 Task: In the  document Nativeamericanheritageplan.odt Change font size of watermark '113' and place the watermark  'Horizontally'. Insert footer and write ww.ramsons.com
Action: Mouse moved to (241, 323)
Screenshot: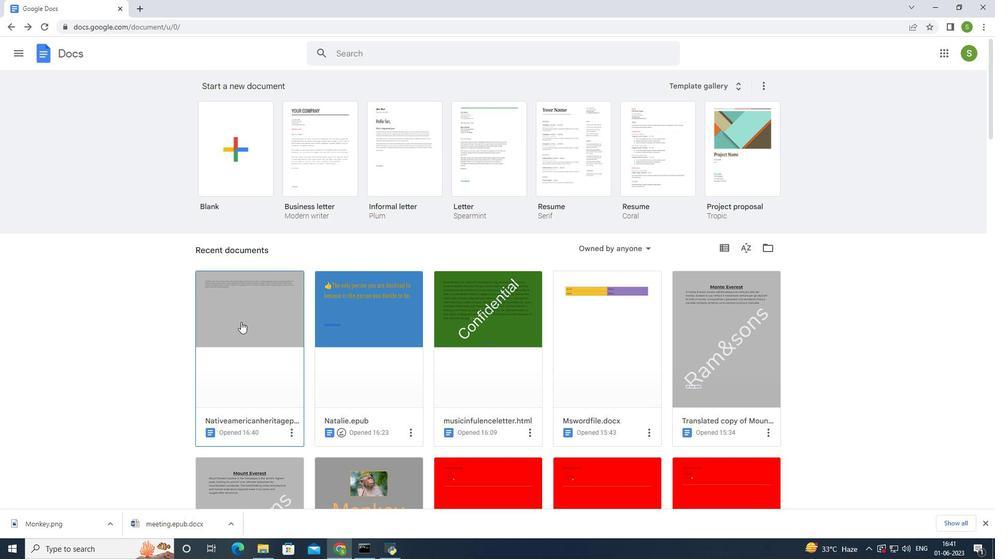 
Action: Mouse pressed left at (241, 323)
Screenshot: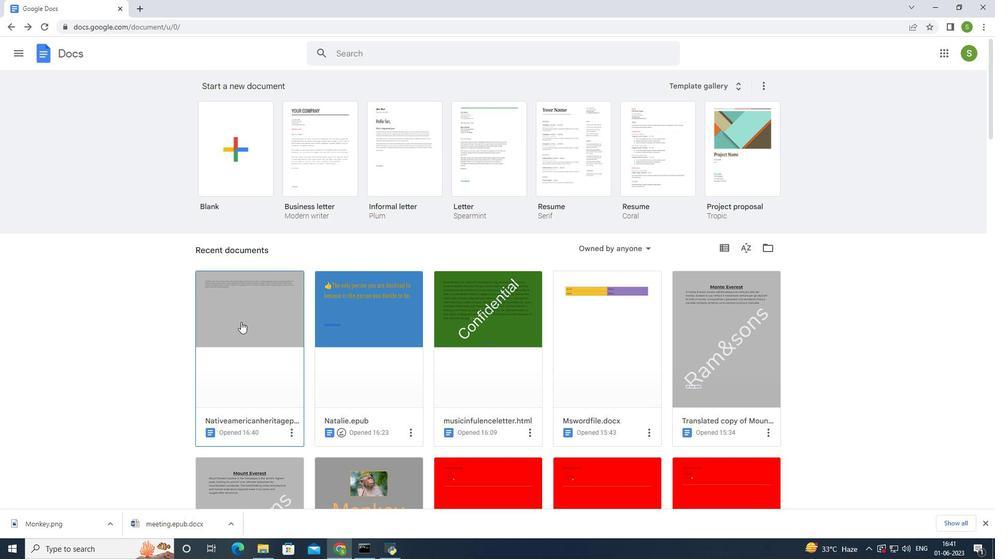 
Action: Mouse moved to (142, 63)
Screenshot: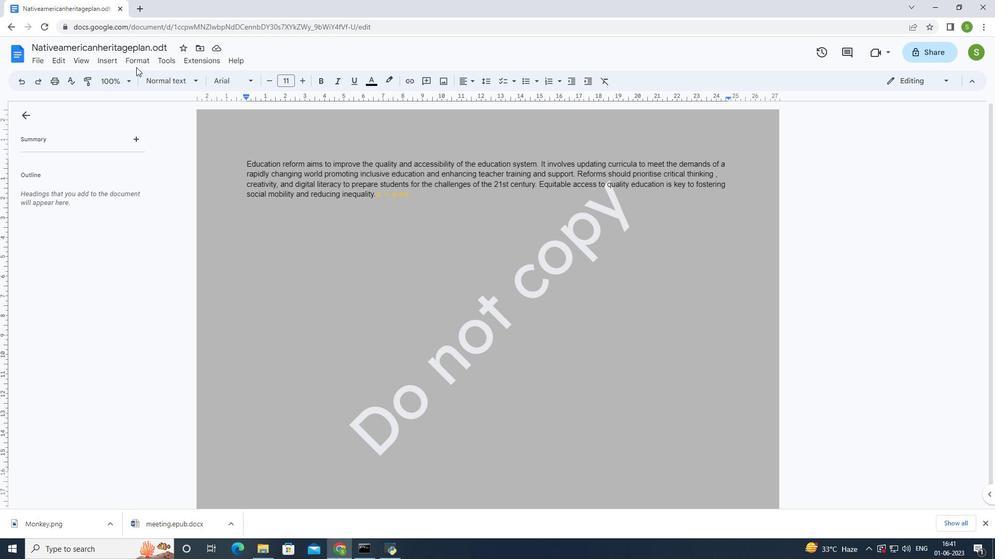 
Action: Mouse pressed left at (142, 63)
Screenshot: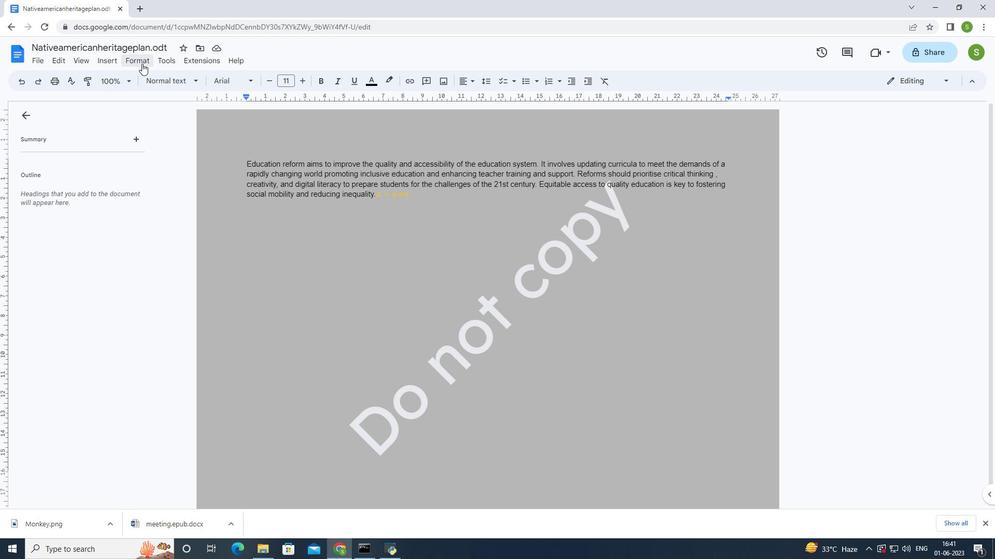 
Action: Mouse moved to (140, 304)
Screenshot: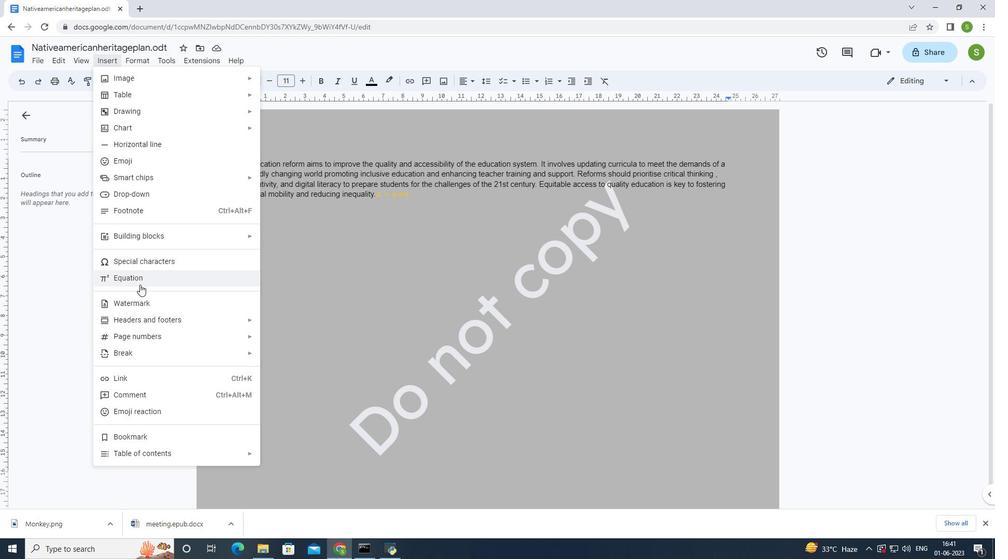 
Action: Mouse pressed left at (140, 304)
Screenshot: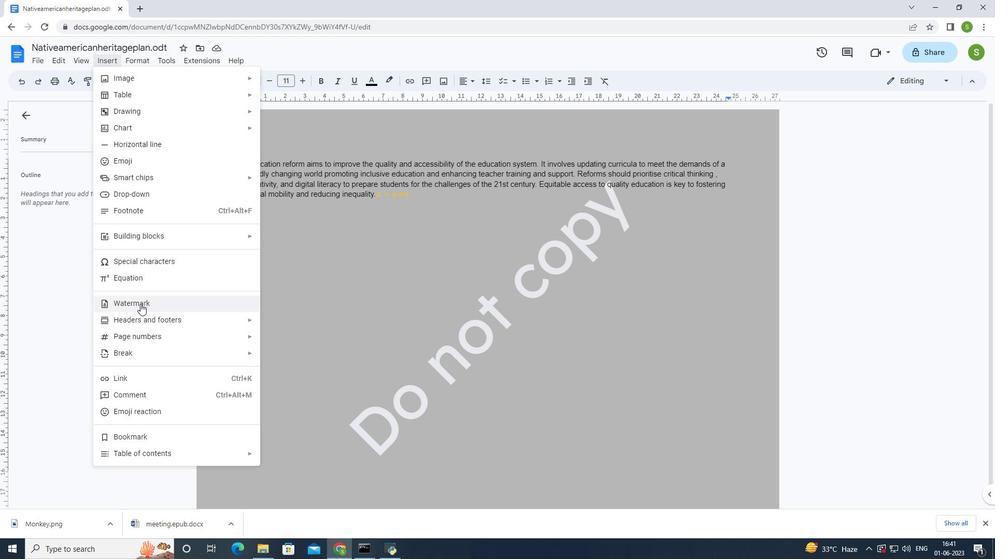 
Action: Mouse moved to (899, 216)
Screenshot: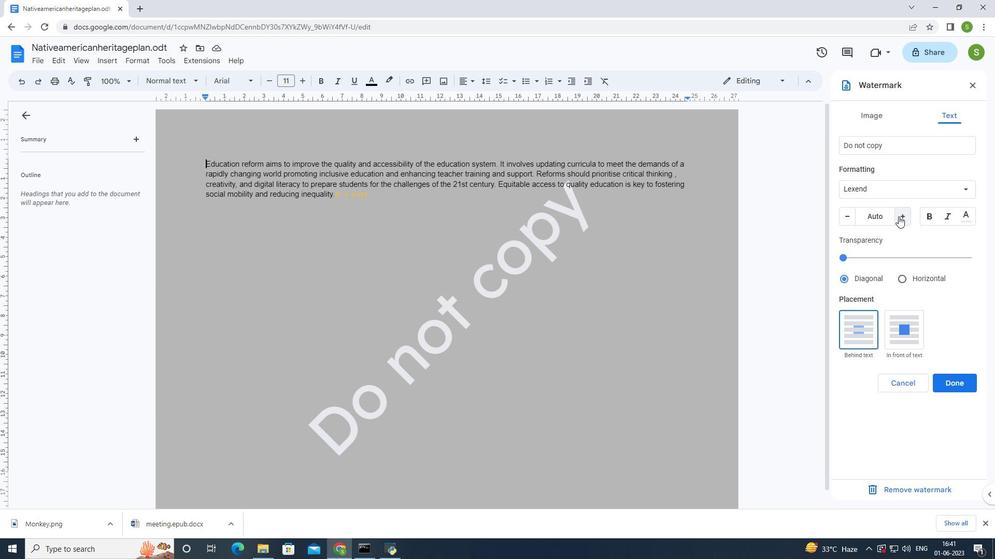 
Action: Mouse pressed left at (899, 216)
Screenshot: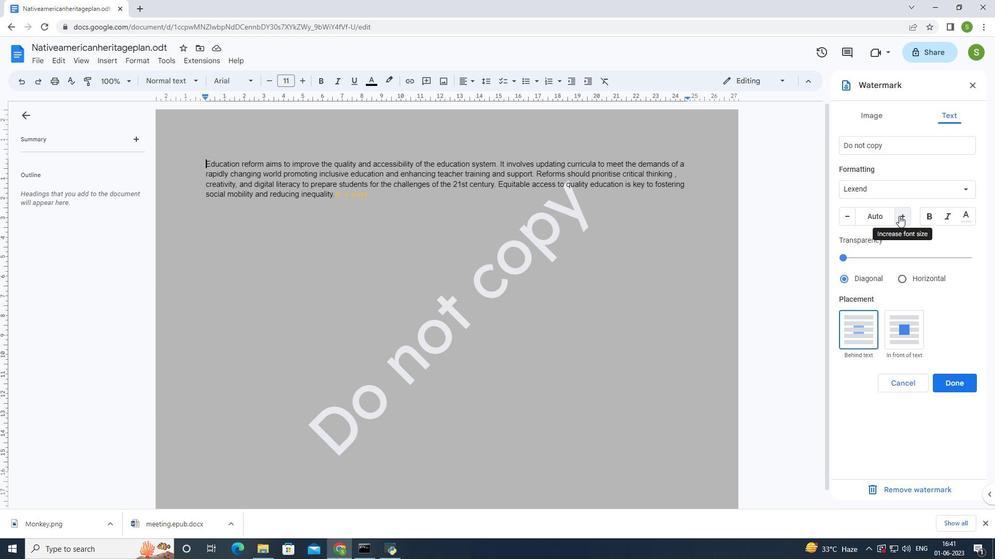 
Action: Mouse pressed left at (899, 216)
Screenshot: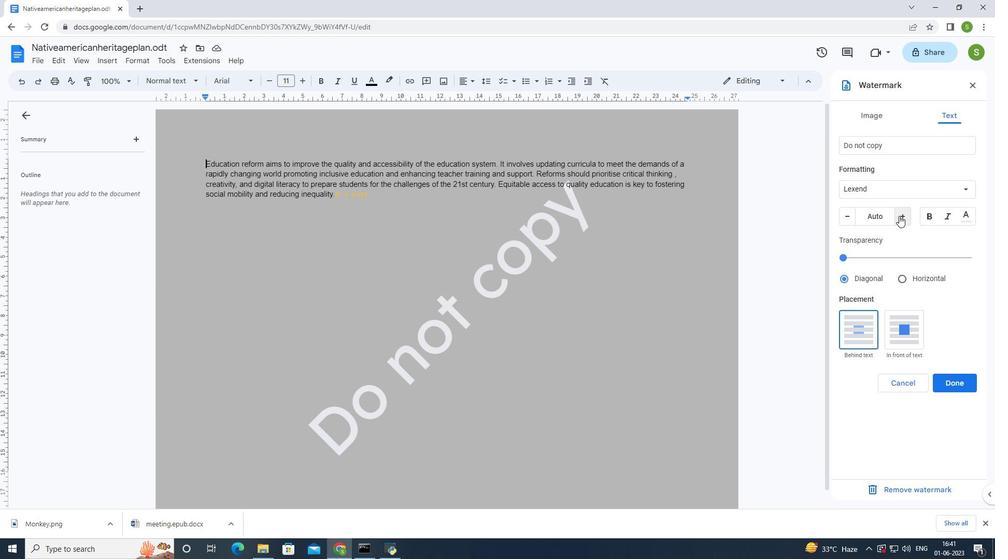 
Action: Mouse pressed left at (899, 216)
Screenshot: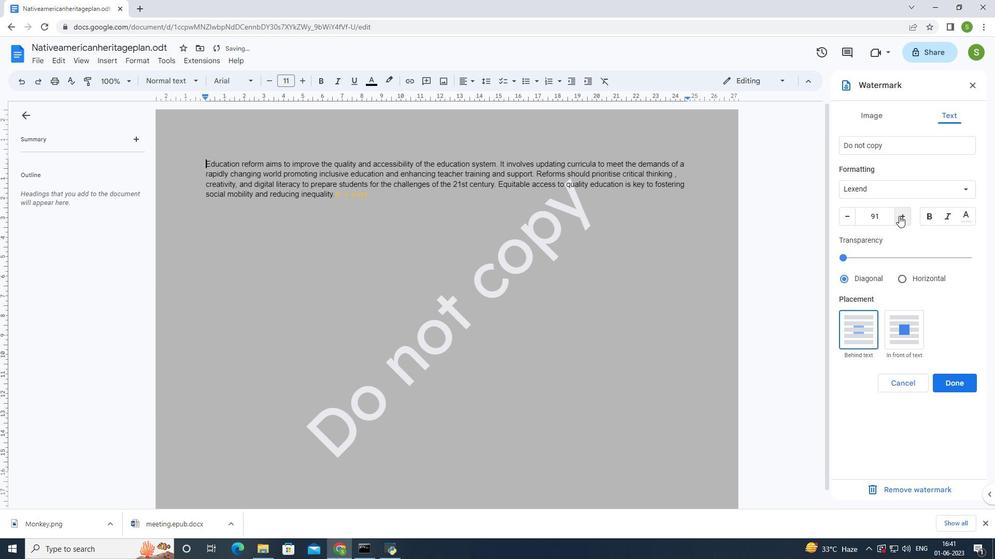 
Action: Mouse pressed left at (899, 216)
Screenshot: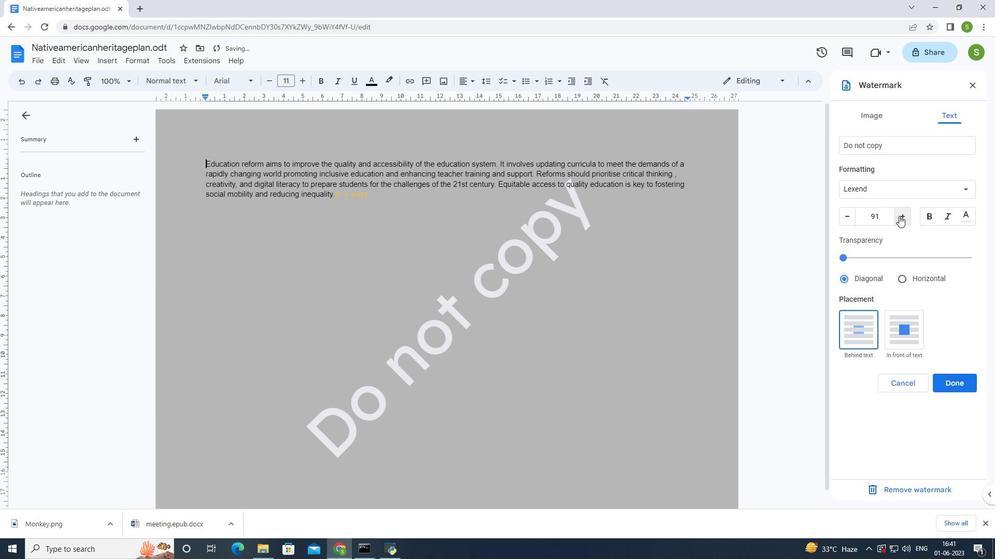 
Action: Mouse pressed left at (899, 216)
Screenshot: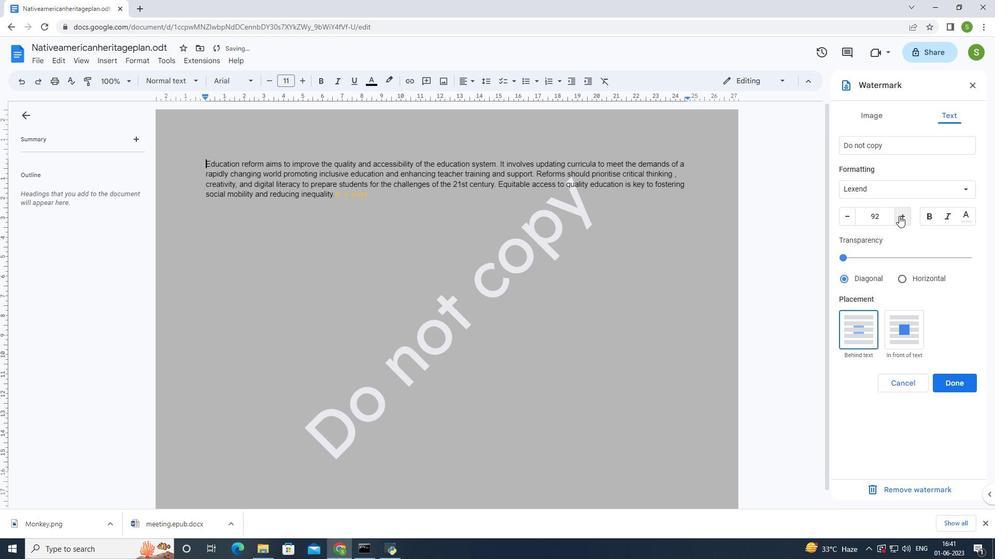 
Action: Mouse pressed left at (899, 216)
Screenshot: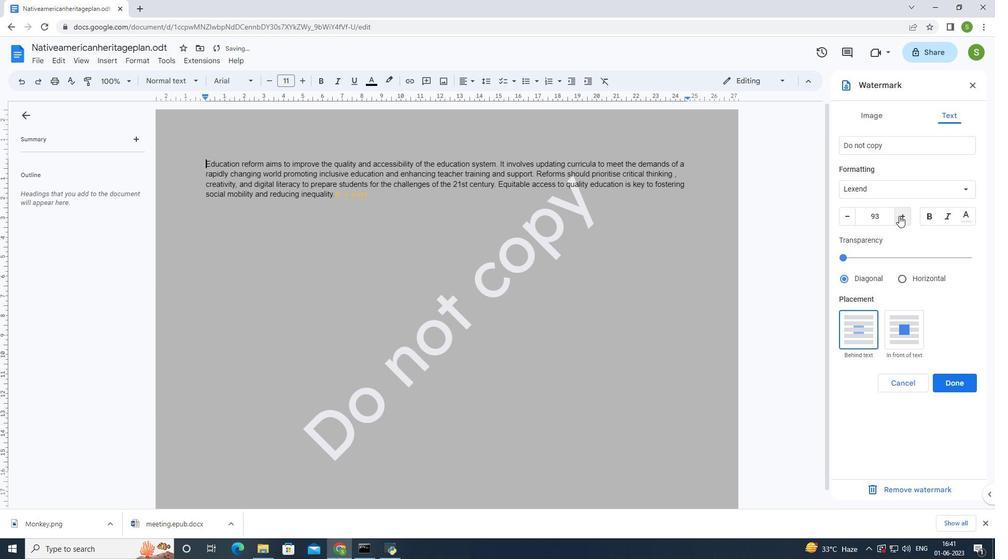
Action: Mouse pressed left at (899, 216)
Screenshot: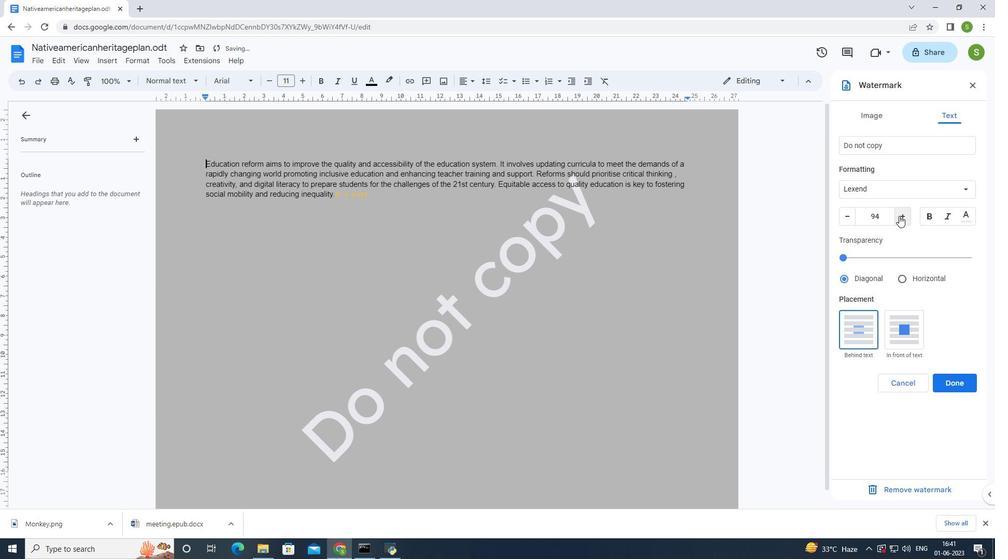 
Action: Mouse pressed left at (899, 216)
Screenshot: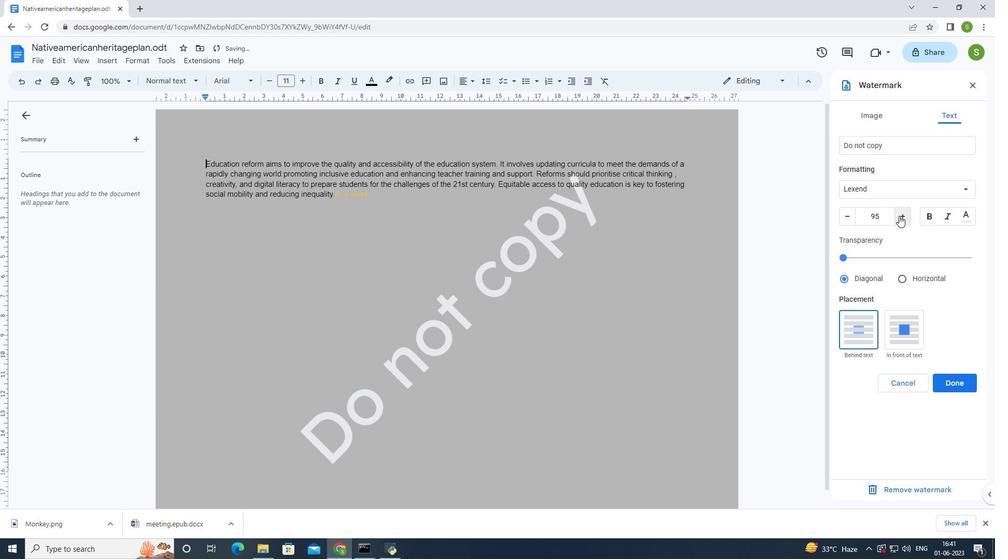 
Action: Mouse pressed left at (899, 216)
Screenshot: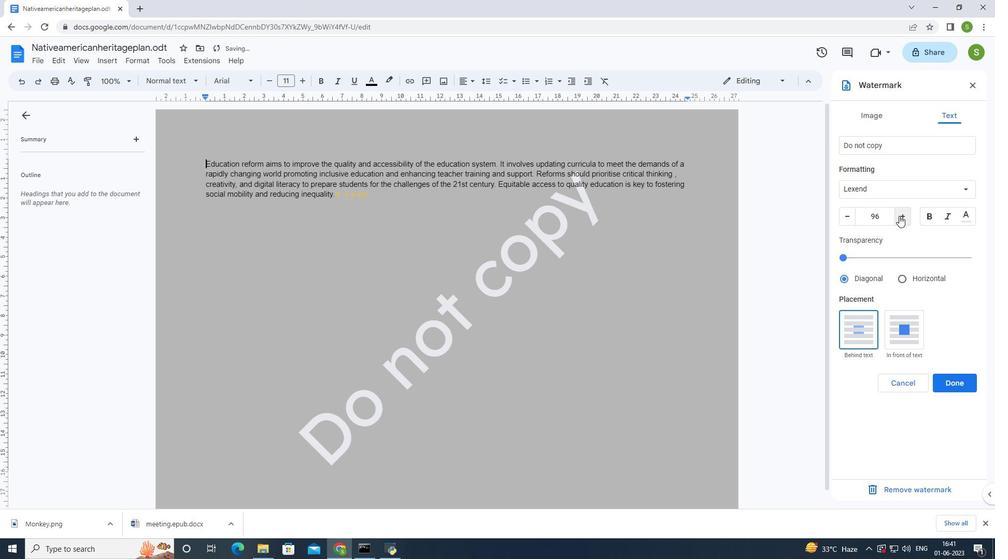 
Action: Mouse pressed left at (899, 216)
Screenshot: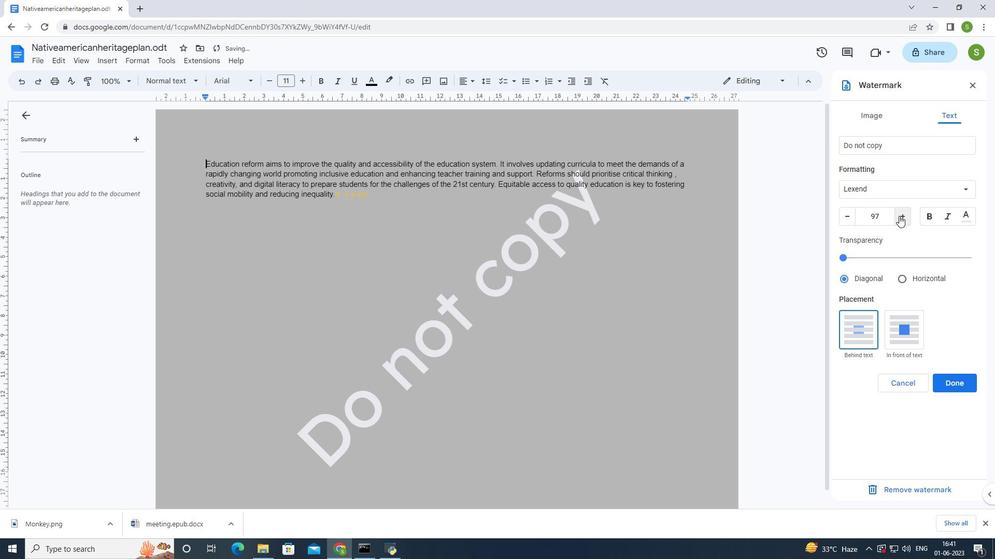 
Action: Mouse pressed left at (899, 216)
Screenshot: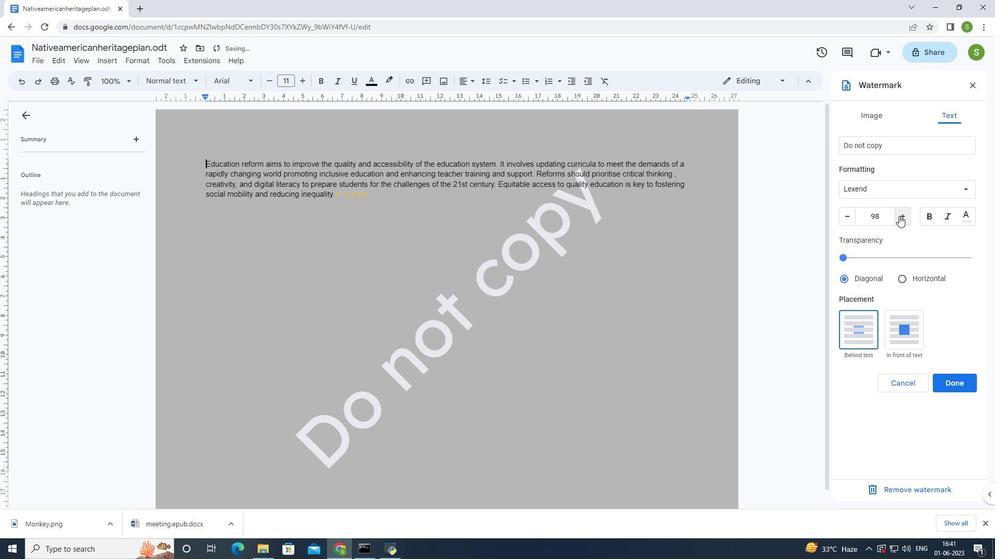 
Action: Mouse pressed left at (899, 216)
Screenshot: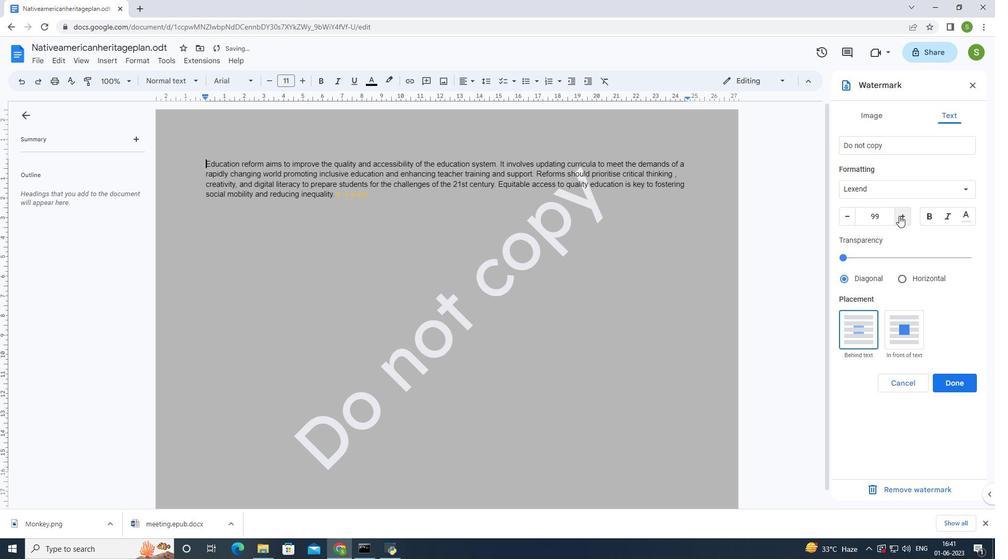 
Action: Mouse pressed left at (899, 216)
Screenshot: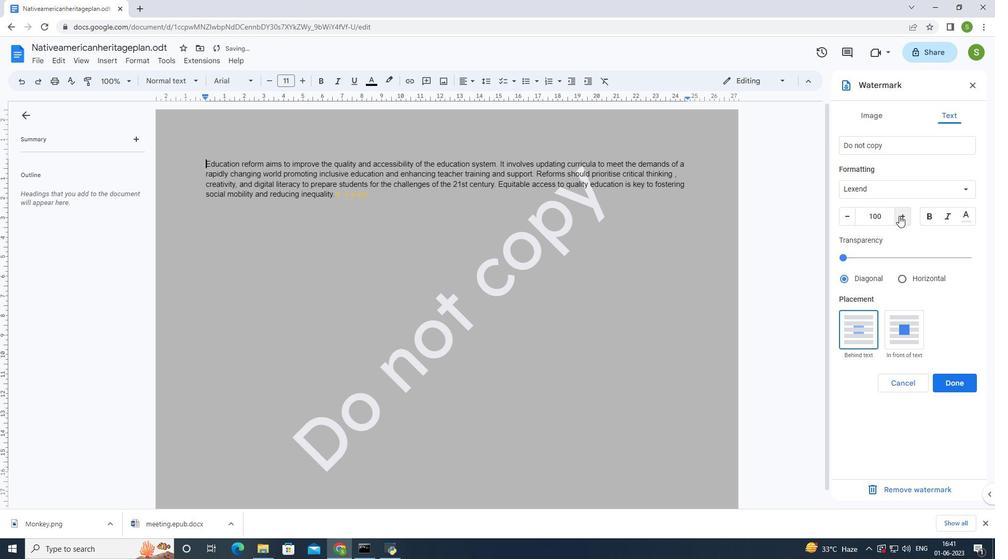 
Action: Mouse pressed left at (899, 216)
Screenshot: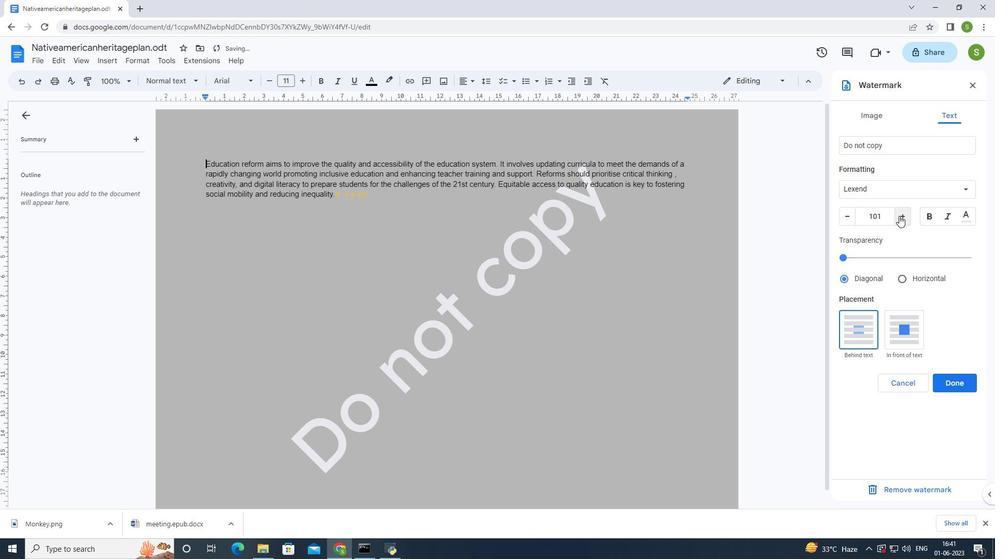 
Action: Mouse pressed left at (899, 216)
Screenshot: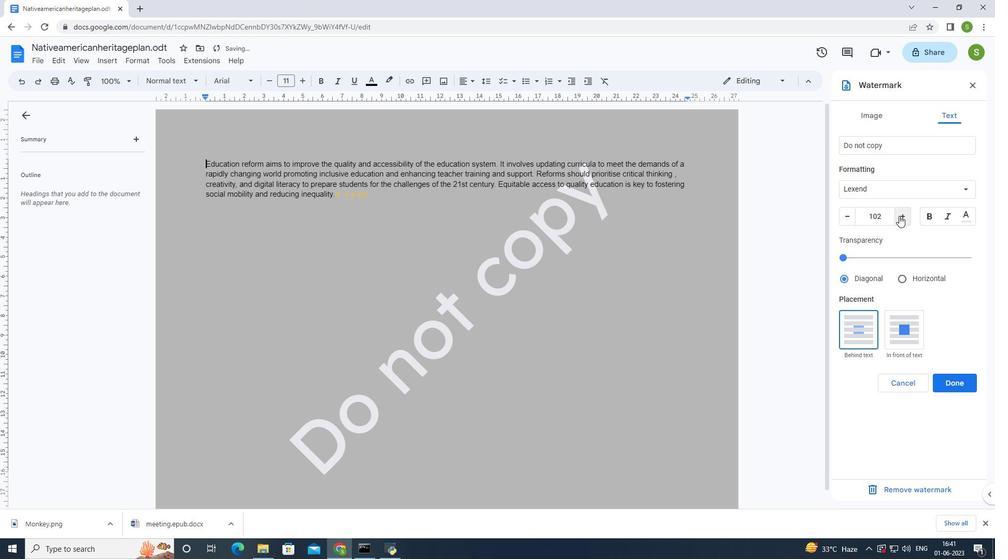 
Action: Mouse pressed left at (899, 216)
Screenshot: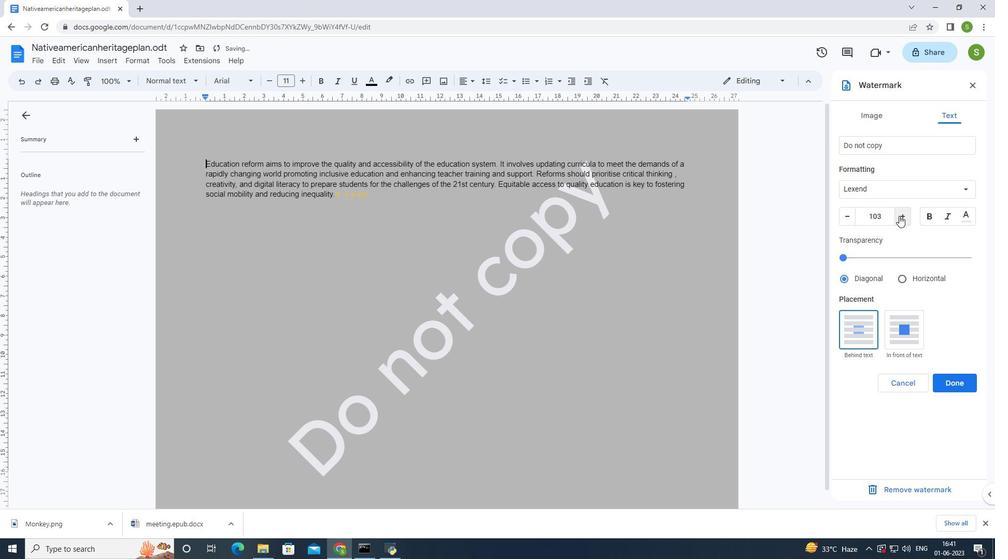 
Action: Mouse pressed left at (899, 216)
Screenshot: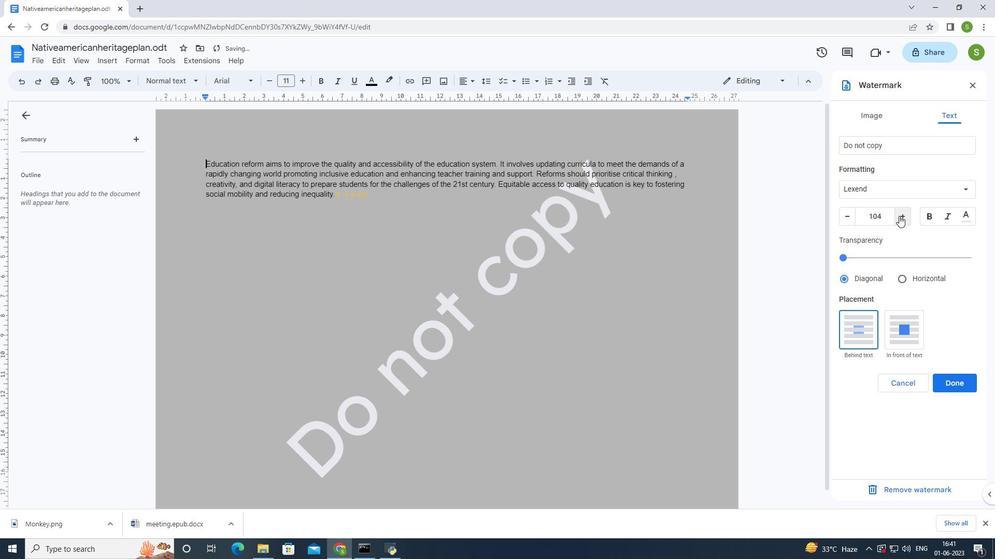 
Action: Mouse pressed left at (899, 216)
Screenshot: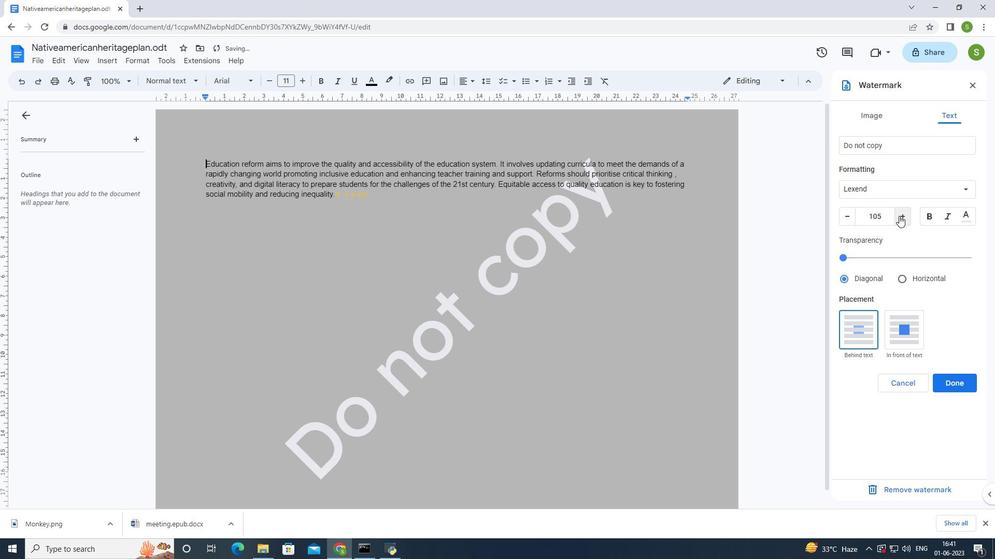 
Action: Mouse pressed left at (899, 216)
Screenshot: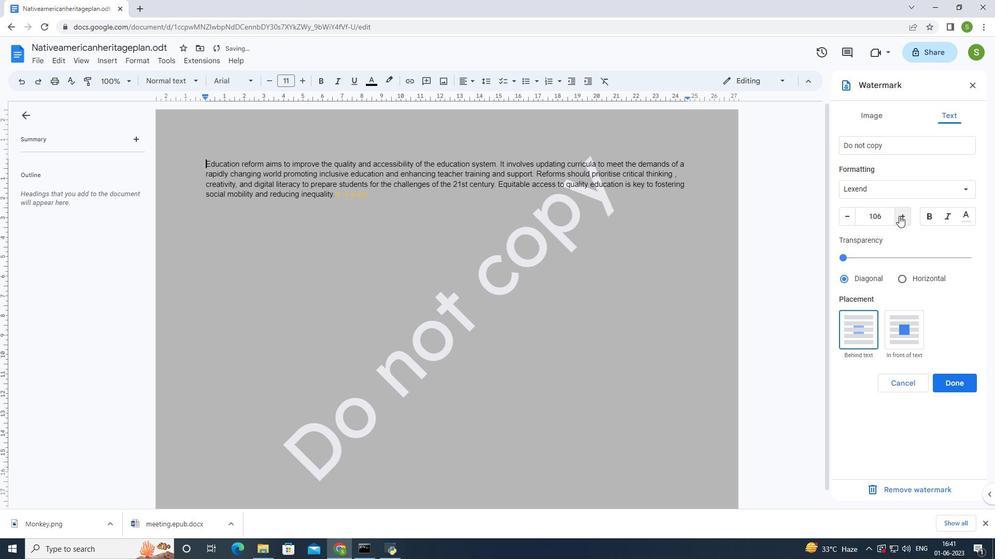 
Action: Mouse pressed left at (899, 216)
Screenshot: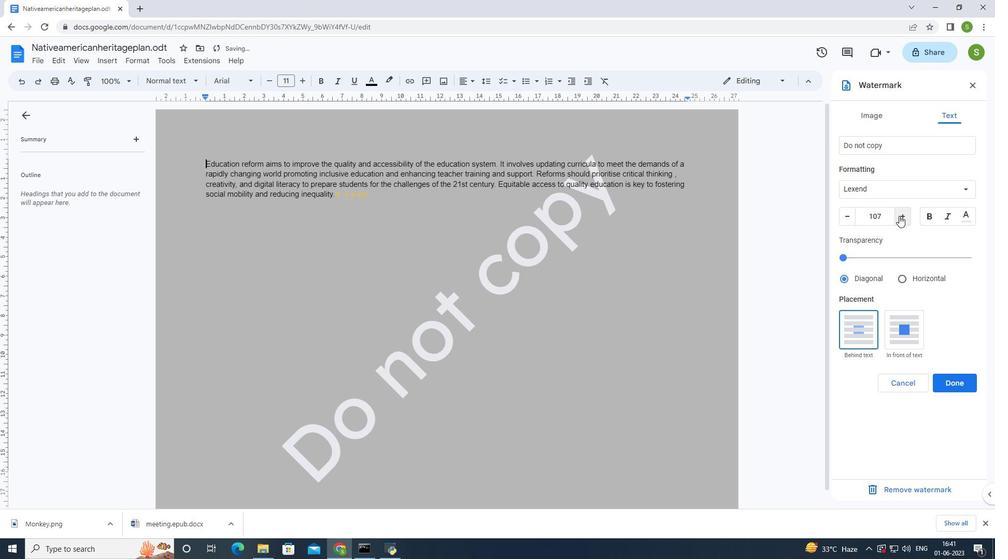 
Action: Mouse pressed left at (899, 216)
Screenshot: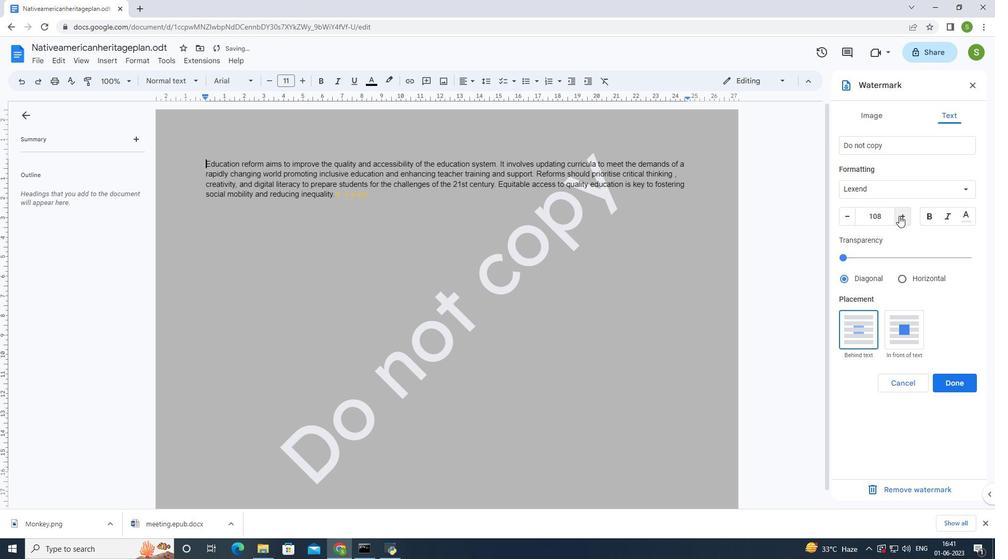 
Action: Mouse pressed left at (899, 216)
Screenshot: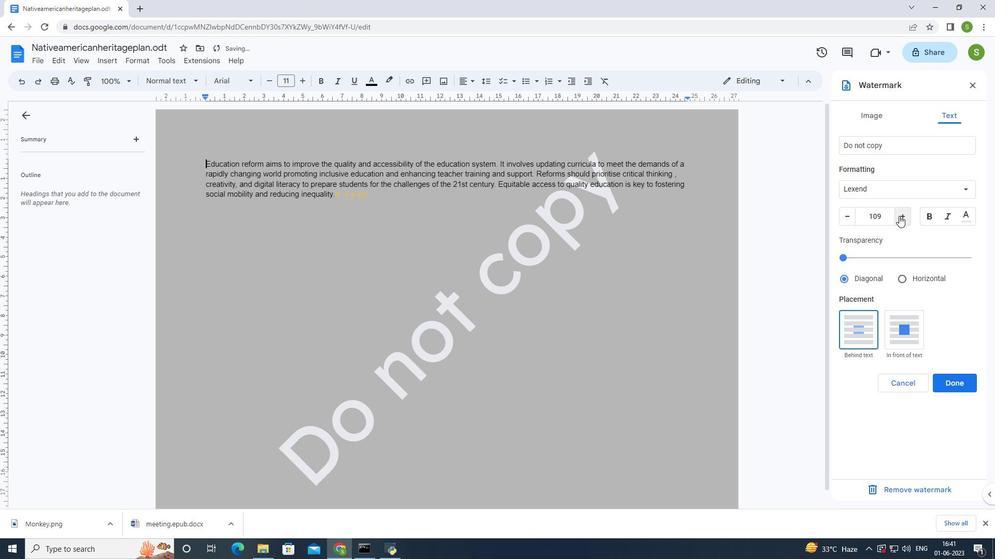 
Action: Mouse pressed left at (899, 216)
Screenshot: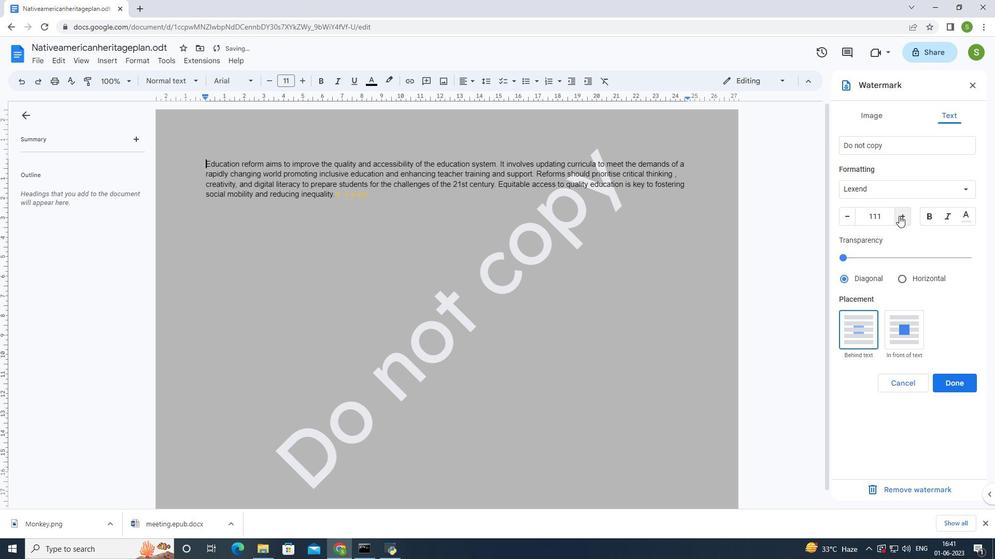 
Action: Mouse pressed left at (899, 216)
Screenshot: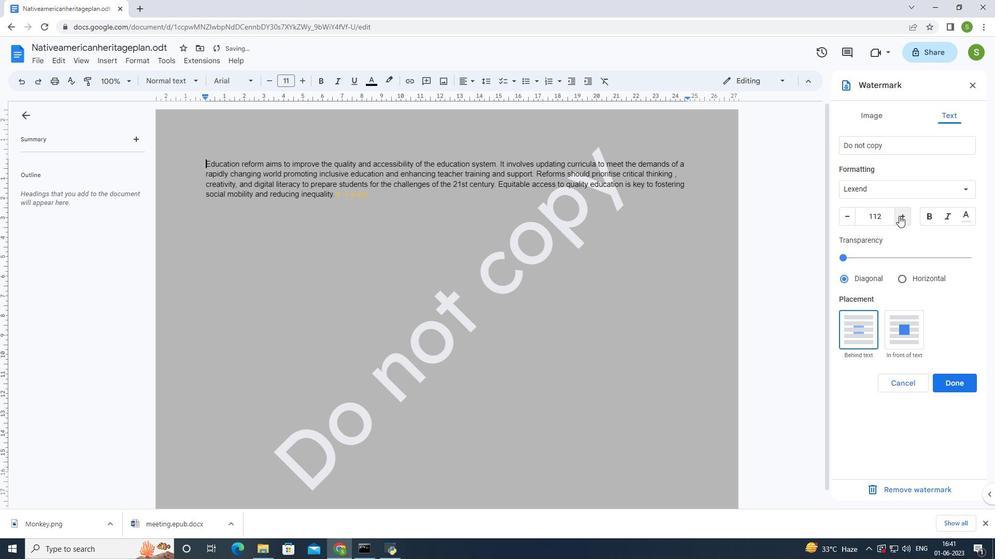 
Action: Mouse moved to (899, 280)
Screenshot: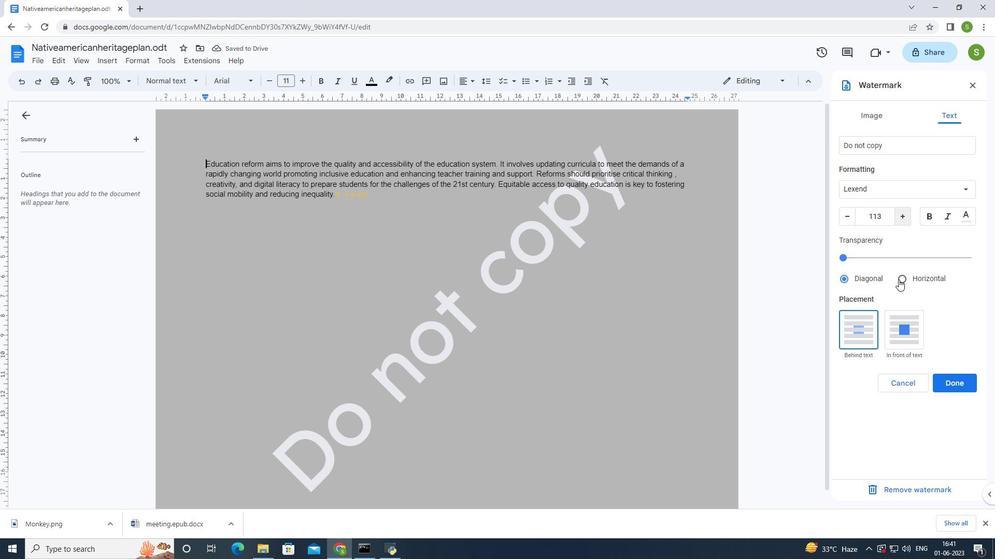 
Action: Mouse pressed left at (899, 280)
Screenshot: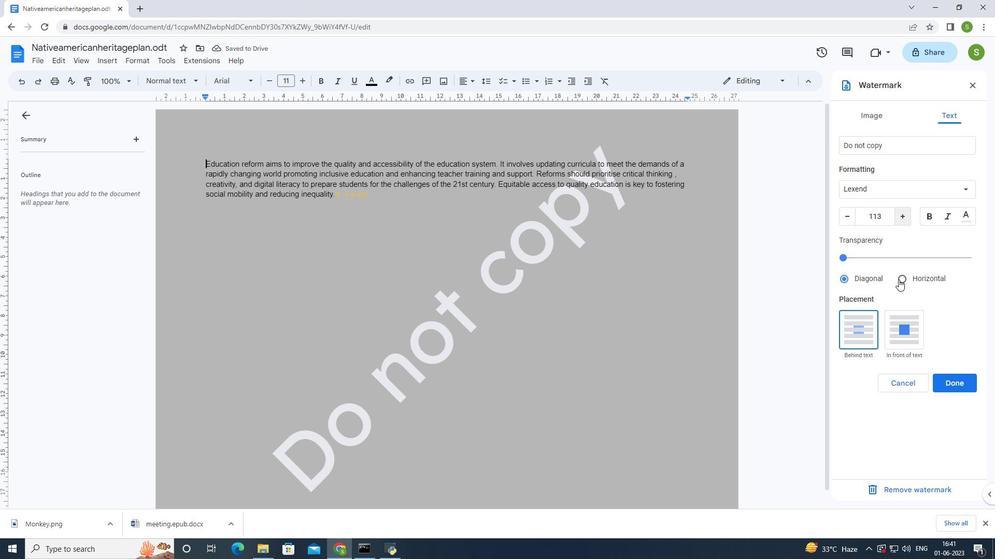
Action: Mouse moved to (959, 378)
Screenshot: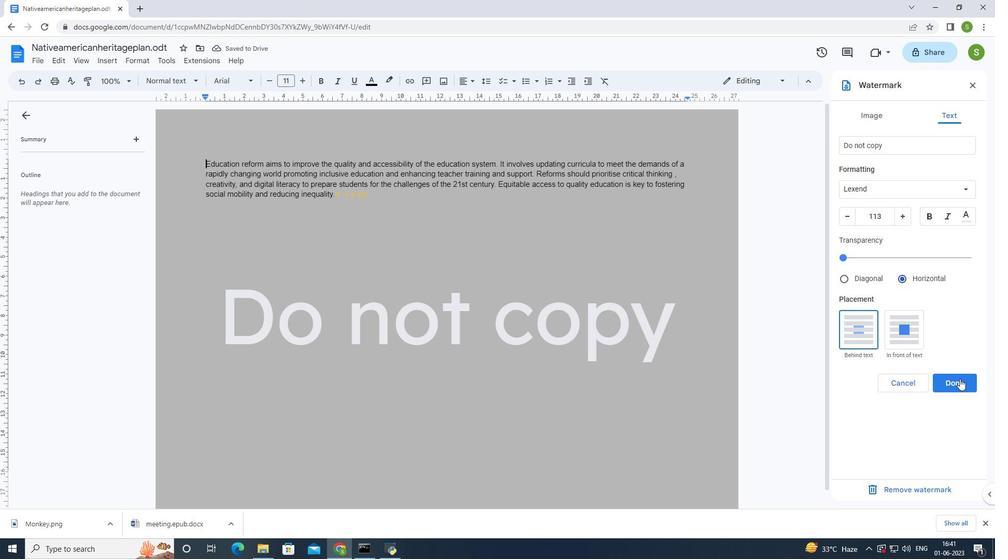 
Action: Mouse pressed left at (959, 378)
Screenshot: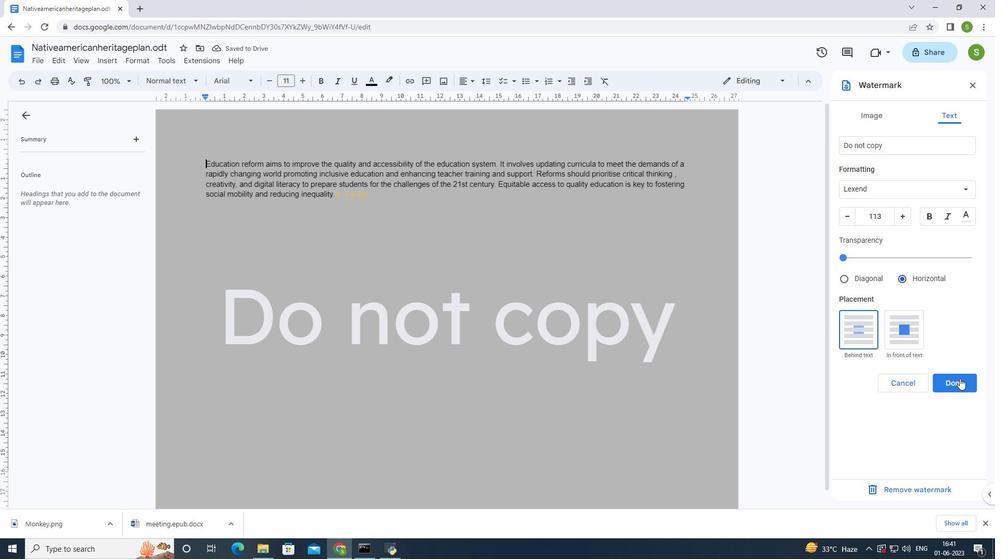 
Action: Mouse moved to (608, 379)
Screenshot: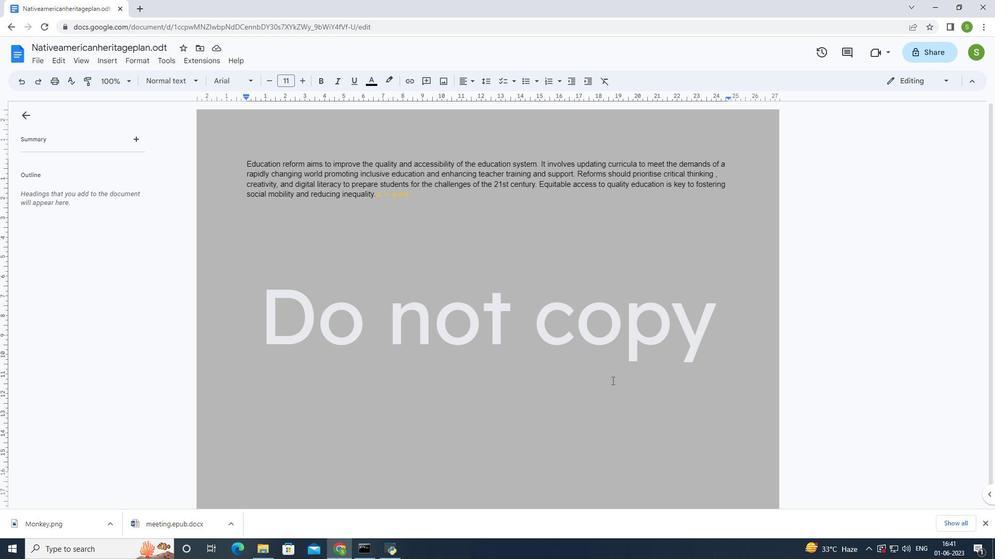 
Action: Mouse scrolled (608, 379) with delta (0, 0)
Screenshot: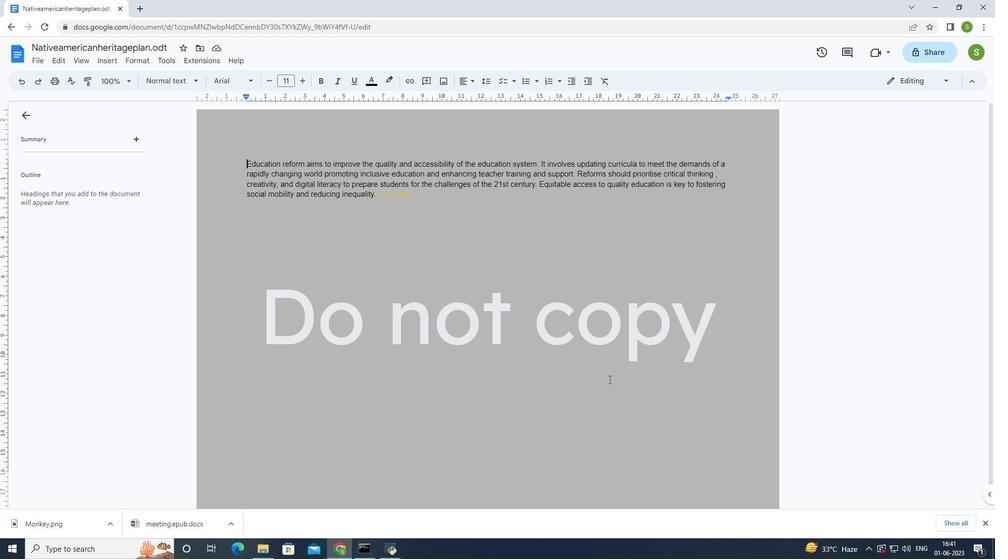 
Action: Mouse scrolled (608, 379) with delta (0, 0)
Screenshot: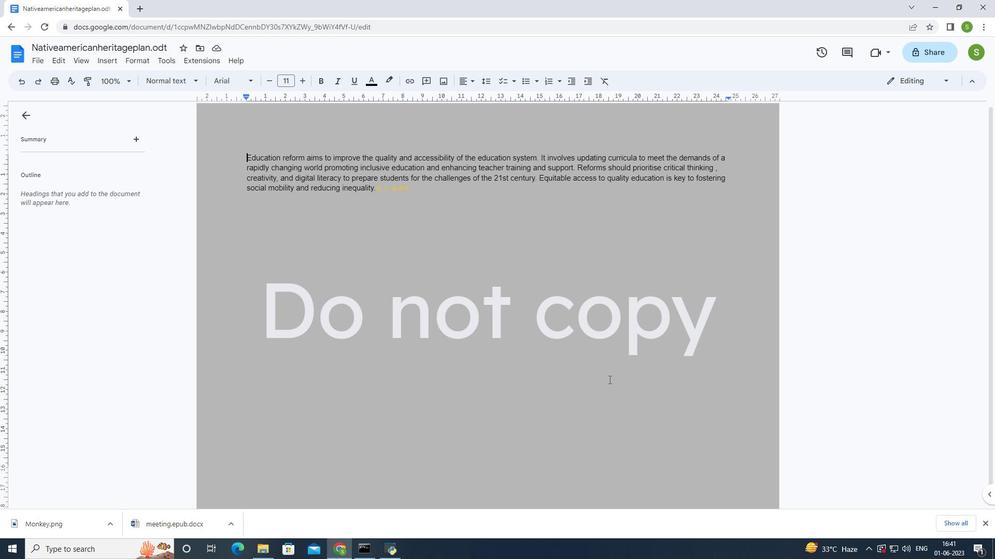 
Action: Mouse moved to (613, 397)
Screenshot: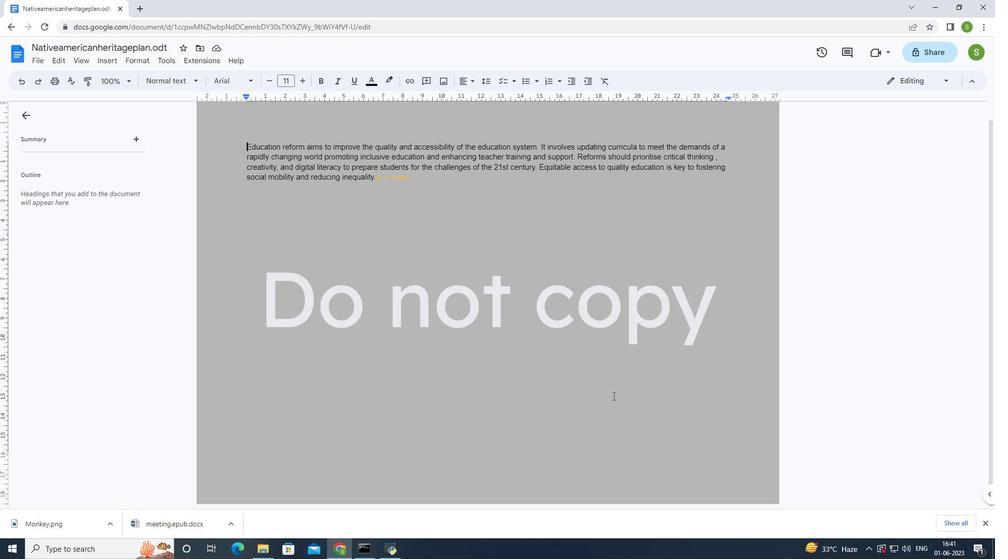 
Action: Mouse pressed left at (613, 397)
Screenshot: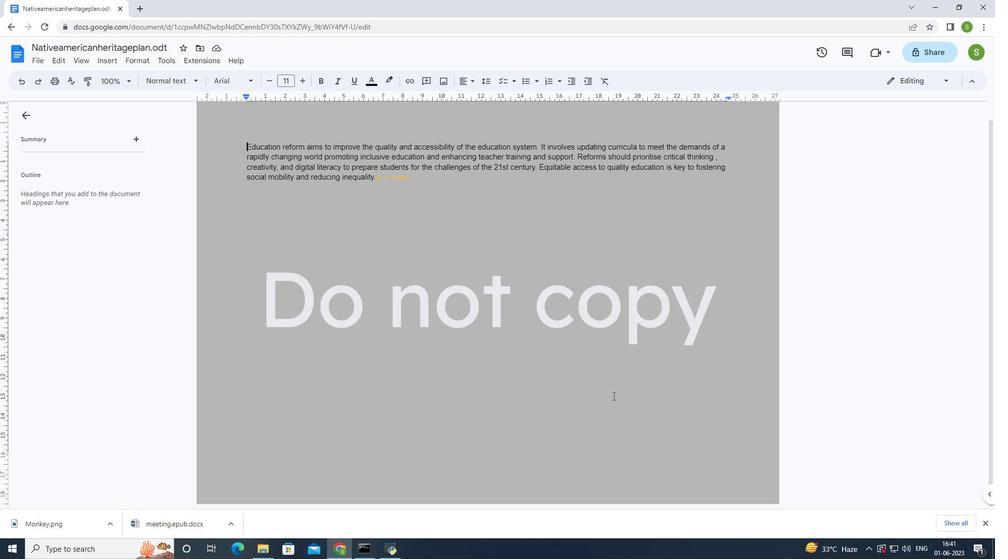 
Action: Mouse moved to (615, 386)
Screenshot: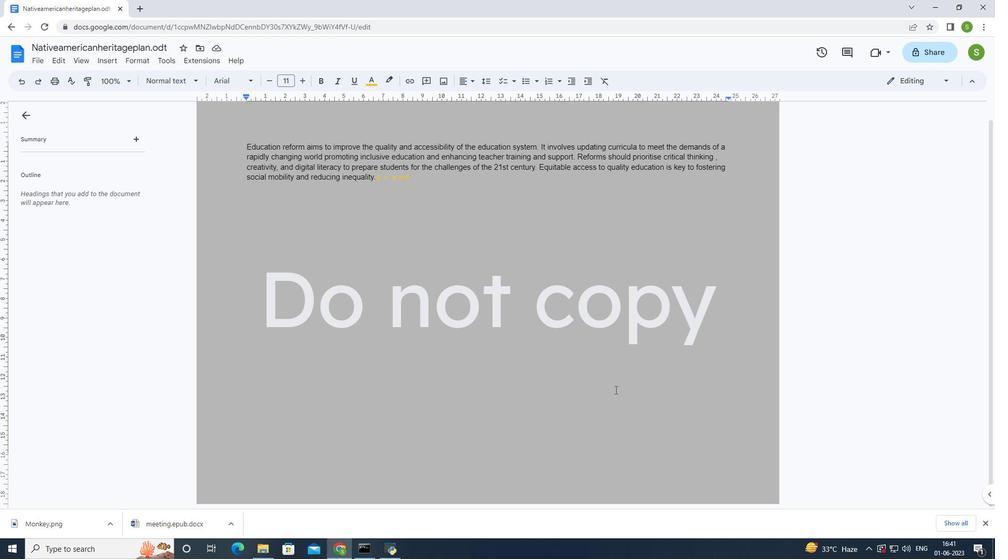 
Action: Mouse pressed left at (615, 386)
Screenshot: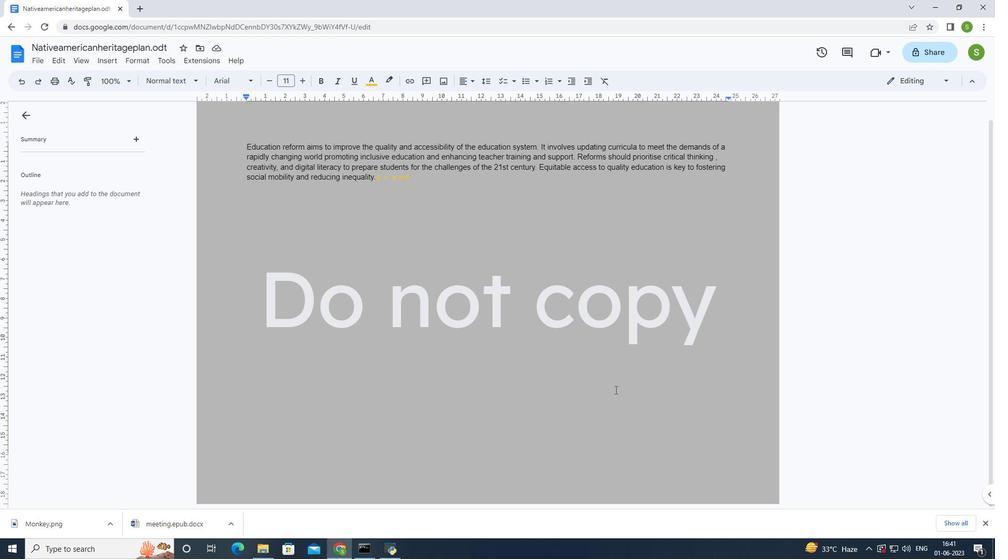 
Action: Mouse pressed left at (615, 386)
Screenshot: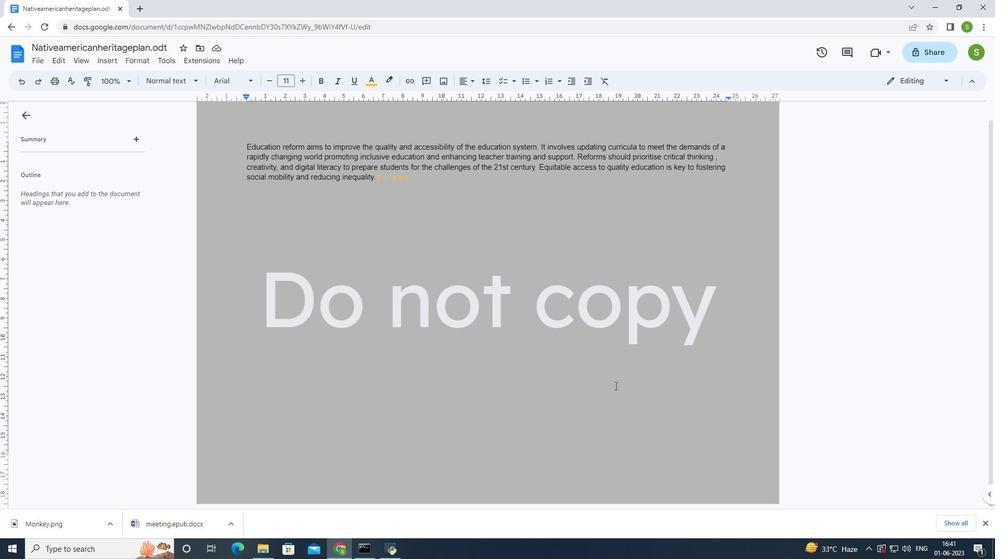
Action: Mouse moved to (457, 190)
Screenshot: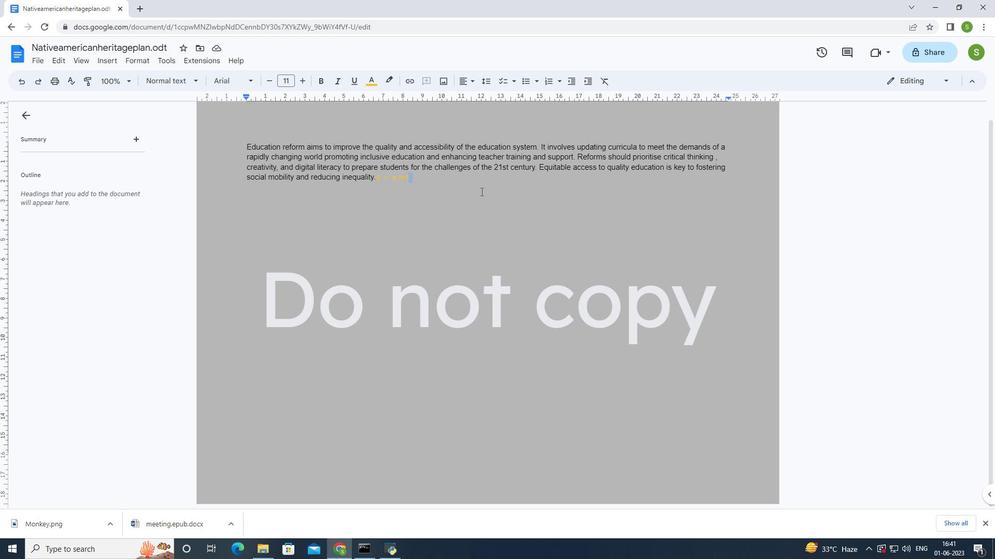 
Action: Mouse pressed left at (457, 190)
Screenshot: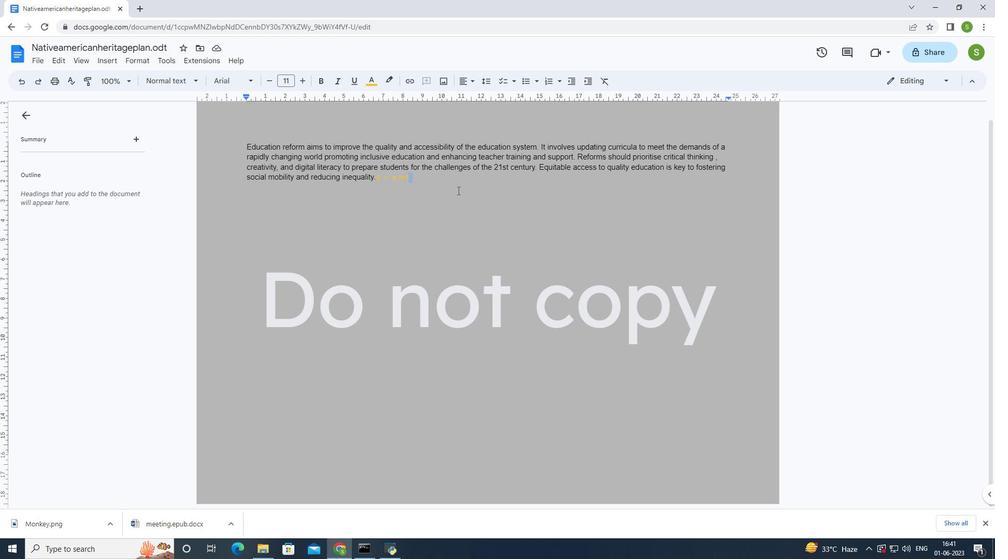
Action: Mouse moved to (528, 188)
Screenshot: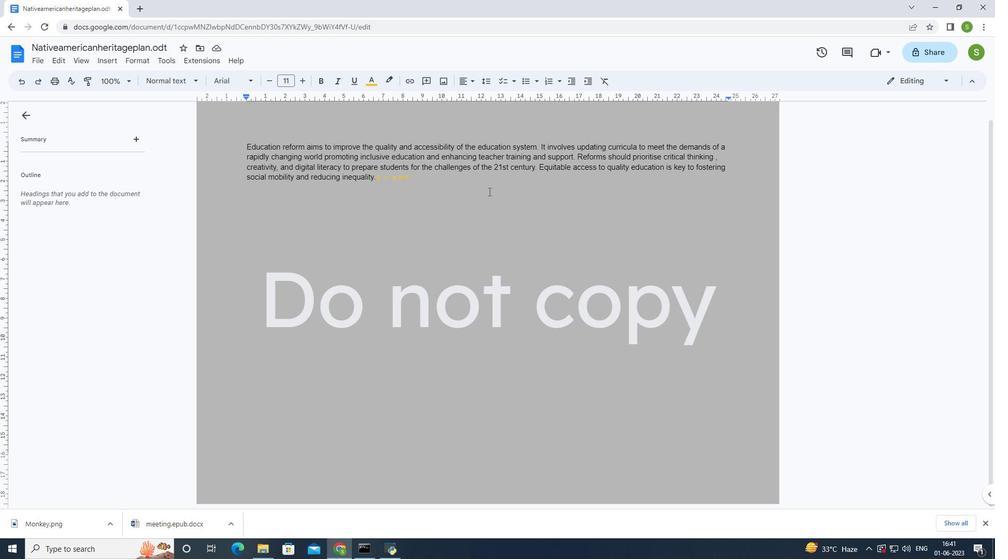 
Action: Key pressed <Key.enter><Key.enter><Key.enter><Key.enter><Key.enter><Key.enter><Key.enter><Key.enter><Key.enter><Key.enter><Key.enter><Key.enter><Key.enter><Key.enter><Key.enter><Key.enter><Key.enter><Key.enter><Key.enter><Key.enter><Key.enter><Key.enter>
Screenshot: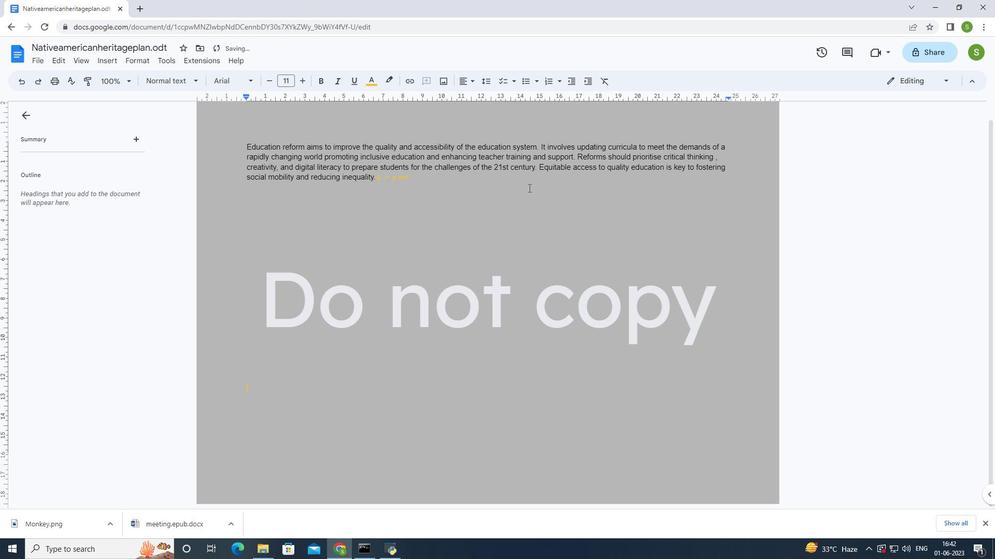 
Action: Mouse moved to (377, 475)
Screenshot: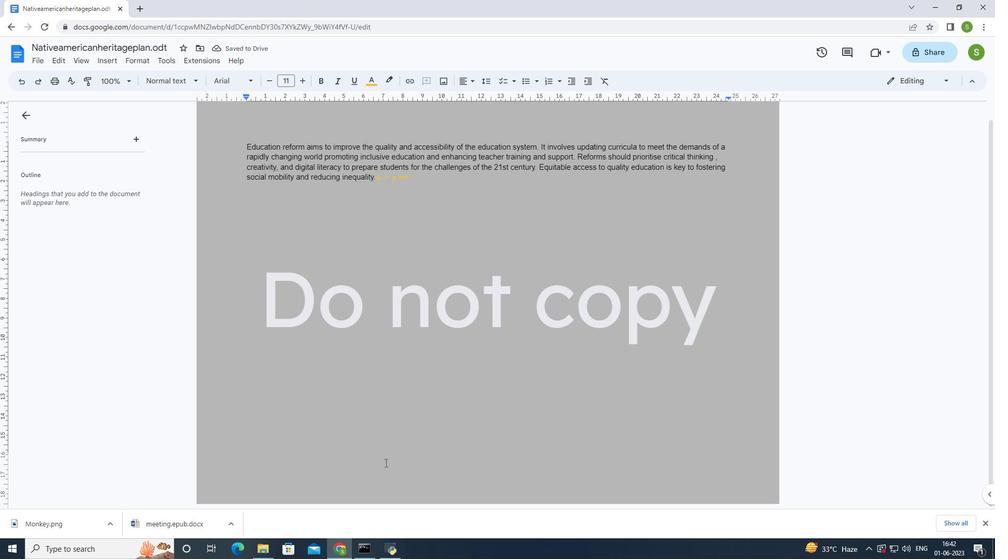
Action: Mouse pressed left at (377, 475)
Screenshot: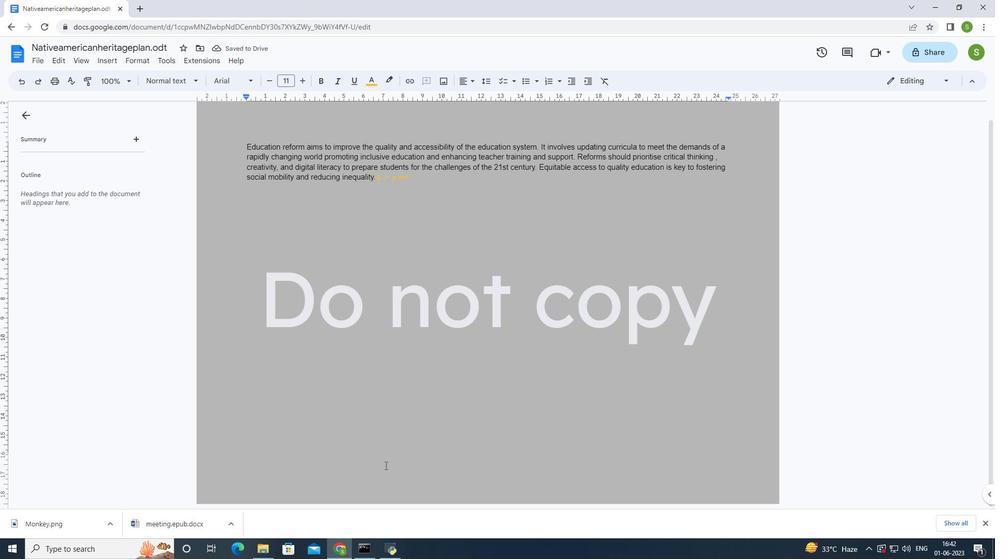 
Action: Mouse moved to (377, 474)
Screenshot: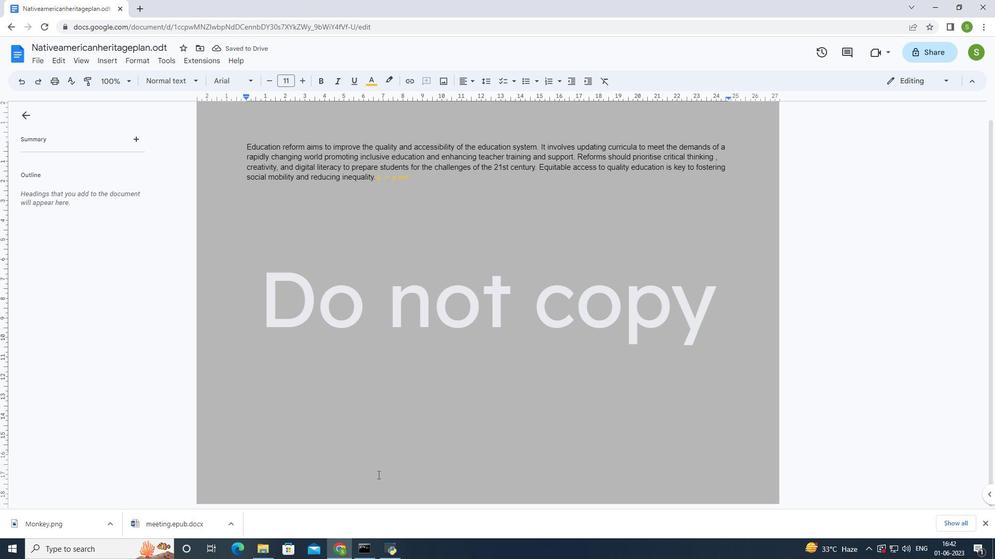 
Action: Mouse pressed left at (377, 474)
Screenshot: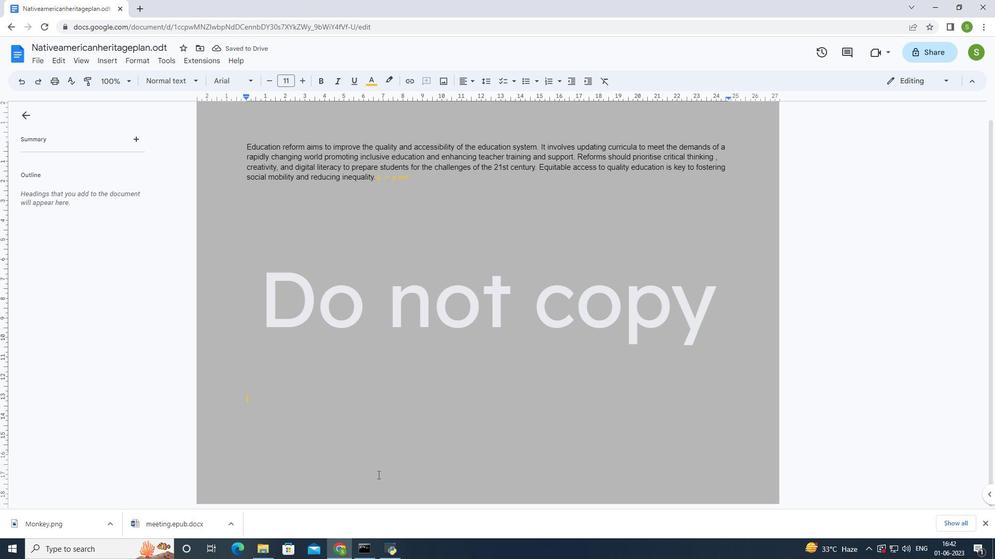 
Action: Mouse pressed left at (377, 474)
Screenshot: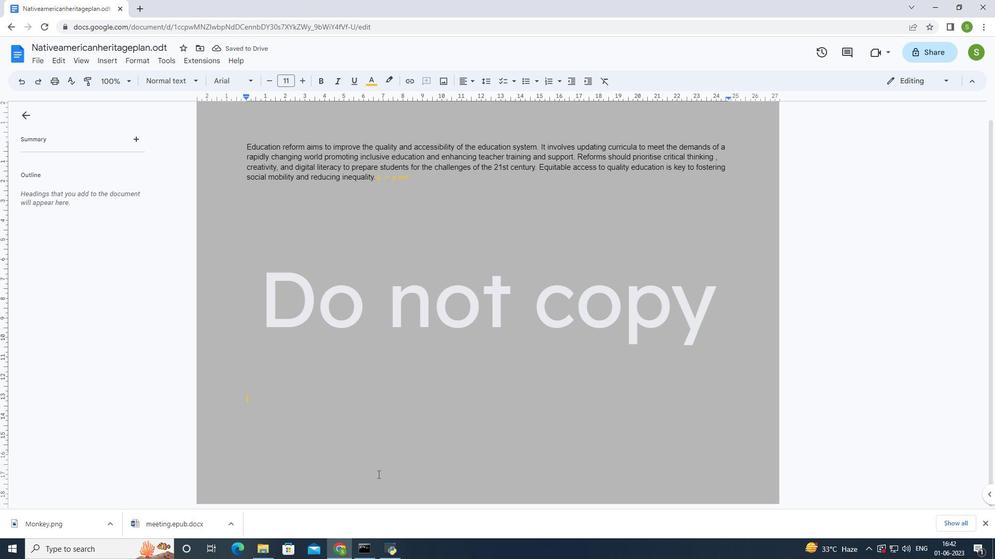 
Action: Mouse moved to (377, 474)
Screenshot: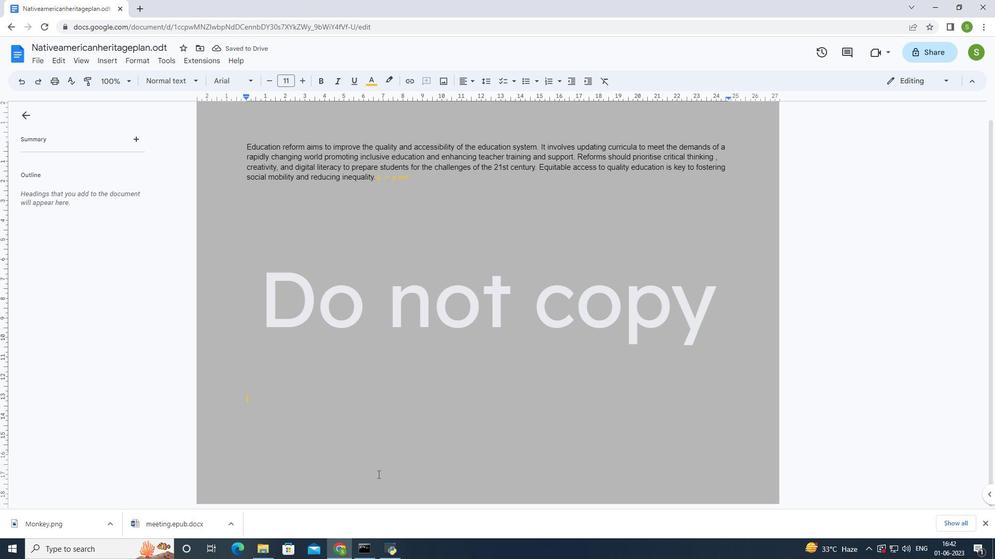 
Action: Mouse pressed left at (377, 474)
Screenshot: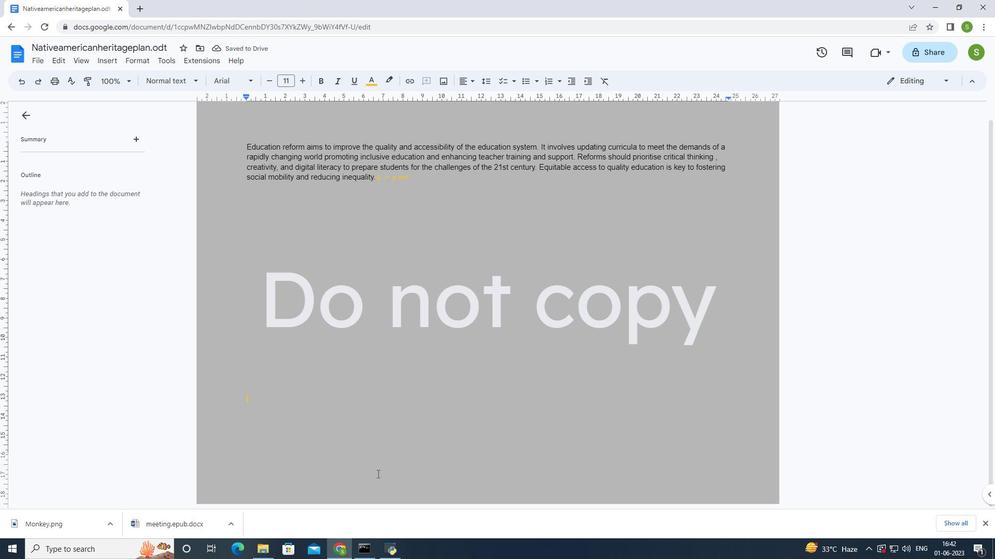 
Action: Mouse moved to (376, 472)
Screenshot: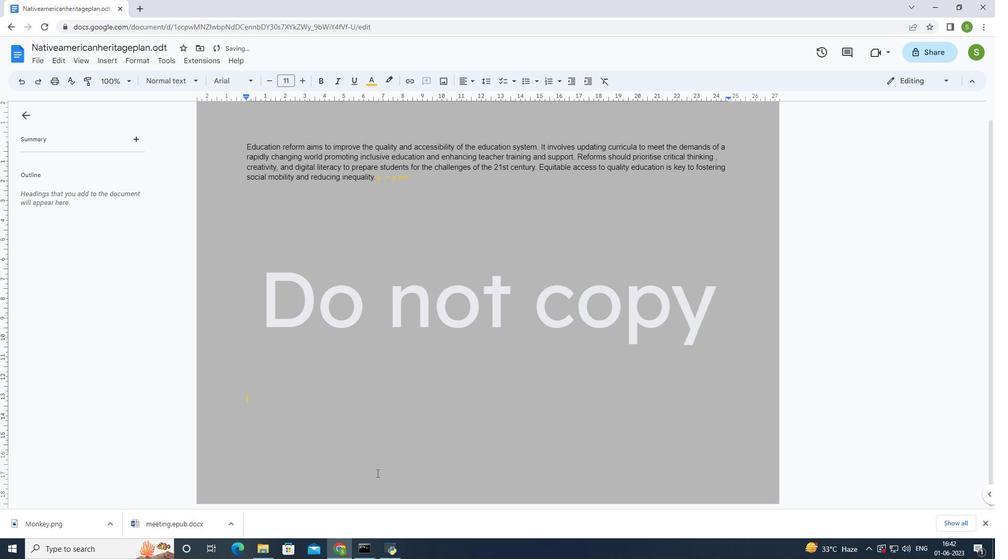 
Action: Mouse pressed left at (376, 472)
Screenshot: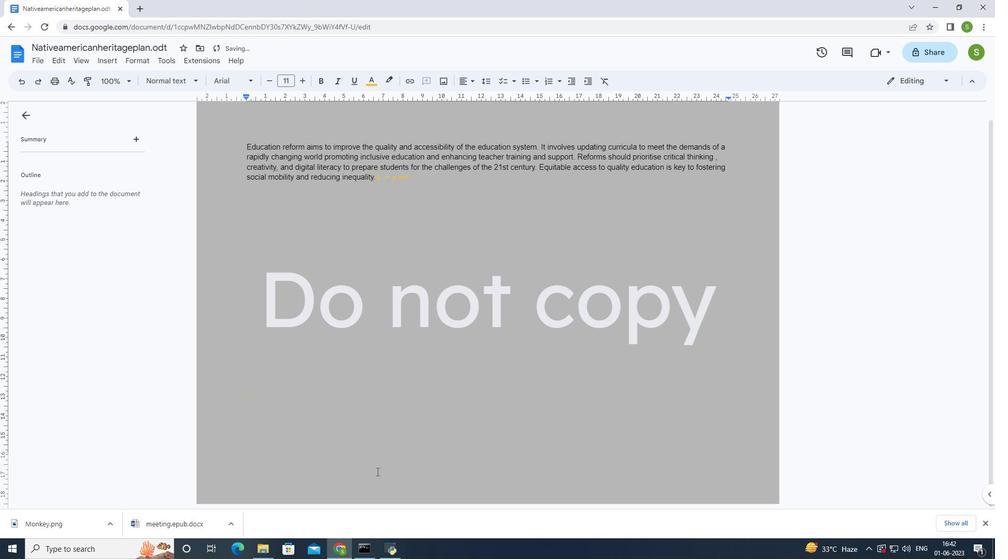 
Action: Mouse pressed left at (376, 472)
Screenshot: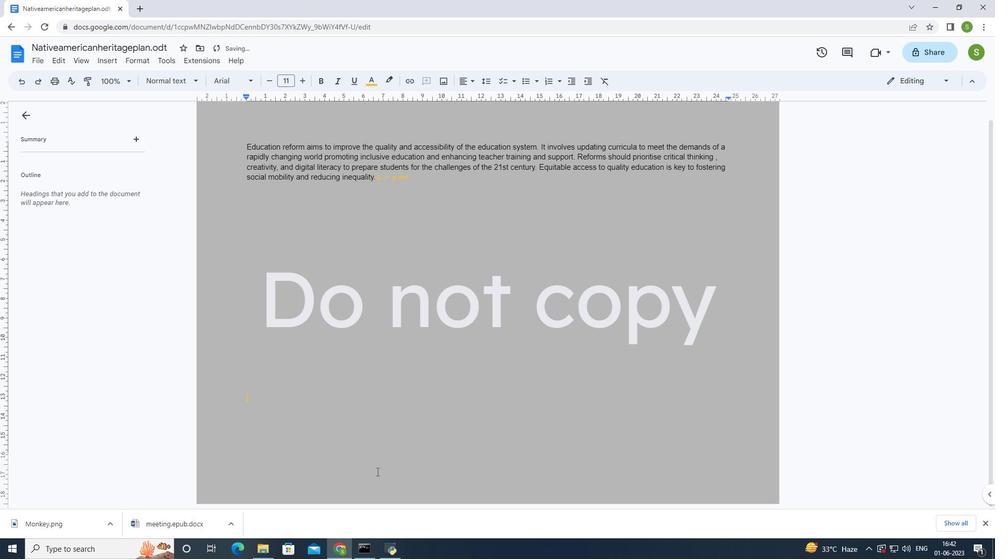 
Action: Mouse pressed left at (376, 472)
Screenshot: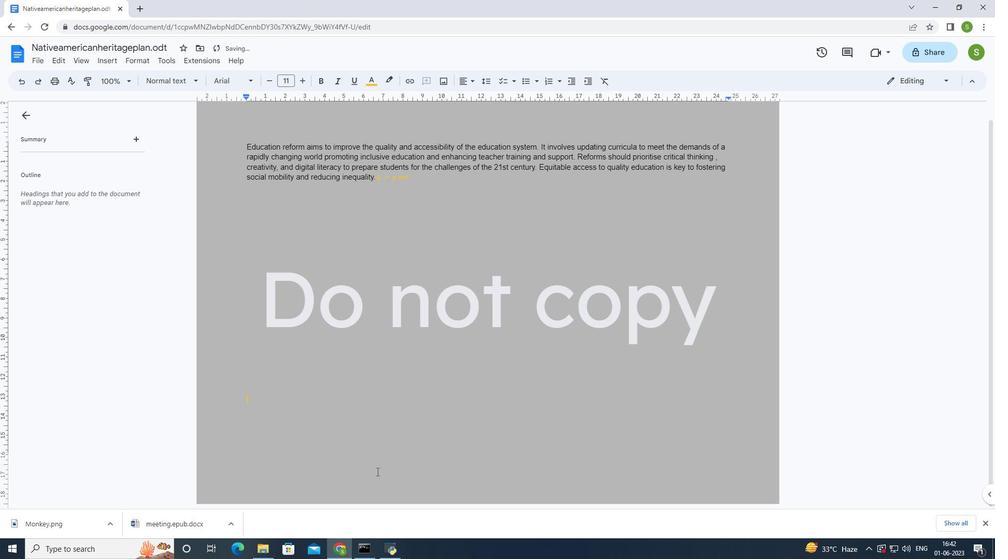 
Action: Mouse moved to (375, 470)
Screenshot: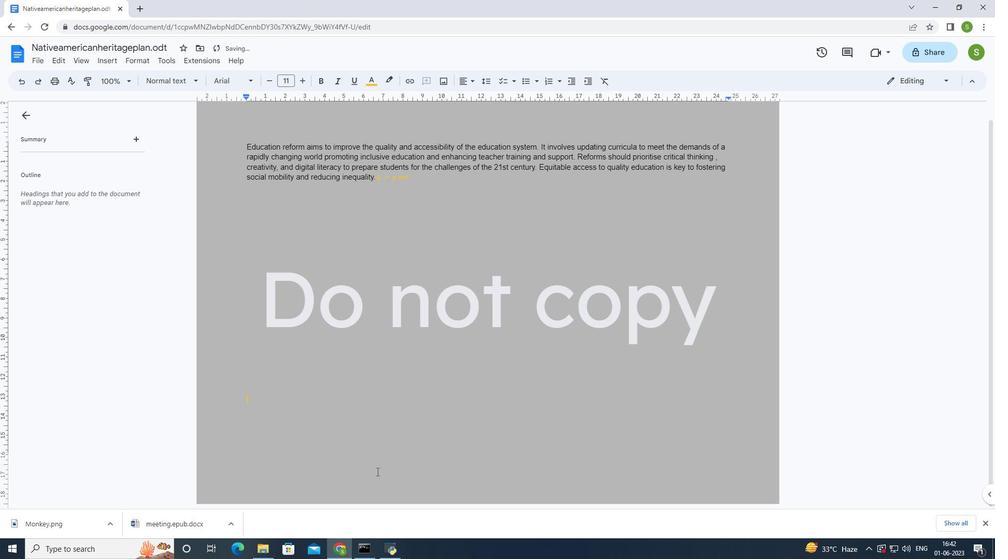
Action: Mouse pressed left at (375, 470)
Screenshot: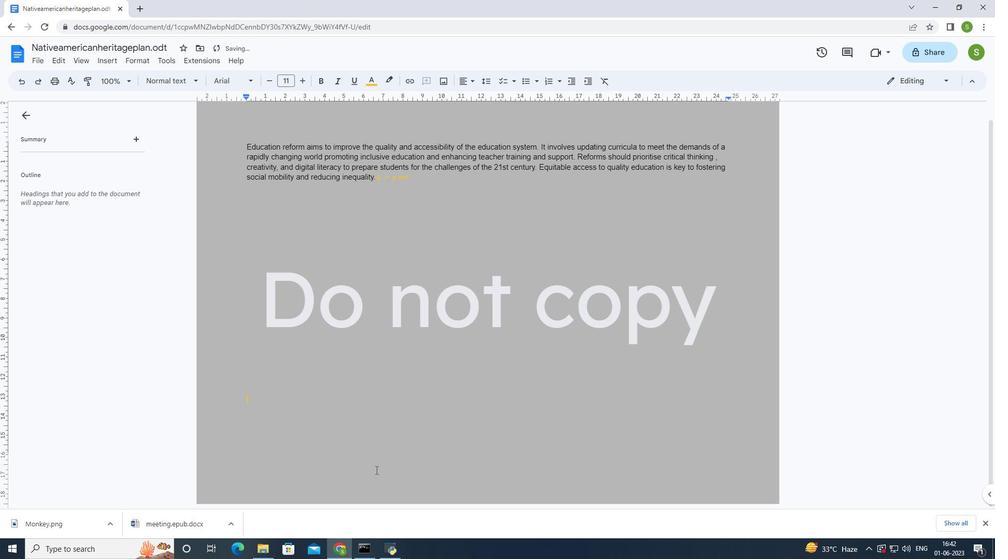 
Action: Mouse pressed left at (375, 470)
Screenshot: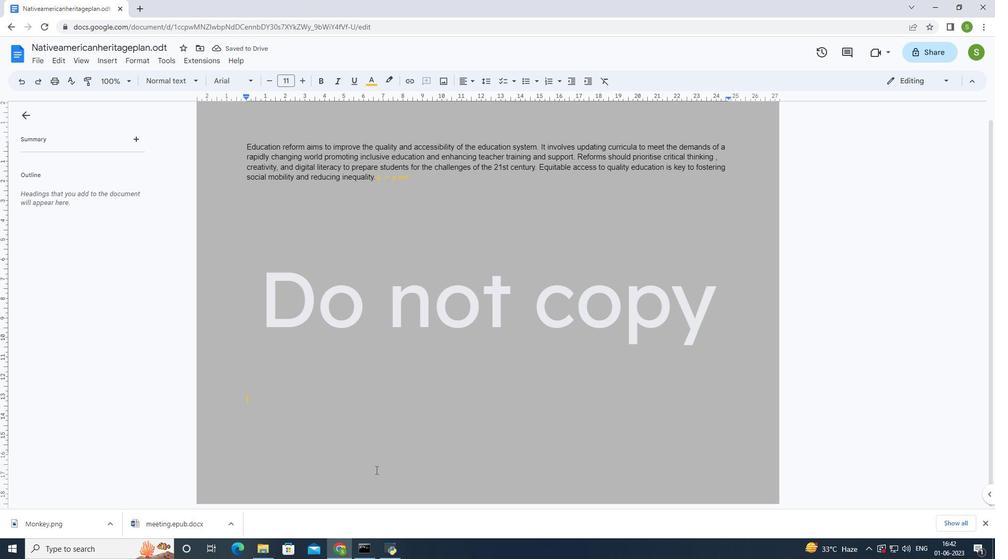 
Action: Mouse moved to (408, 84)
Screenshot: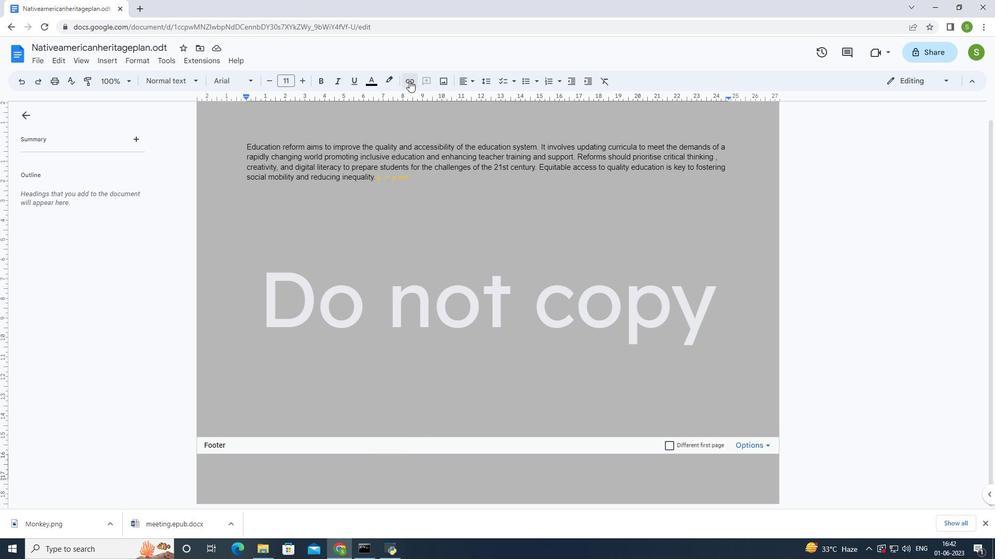 
Action: Mouse pressed left at (408, 84)
Screenshot: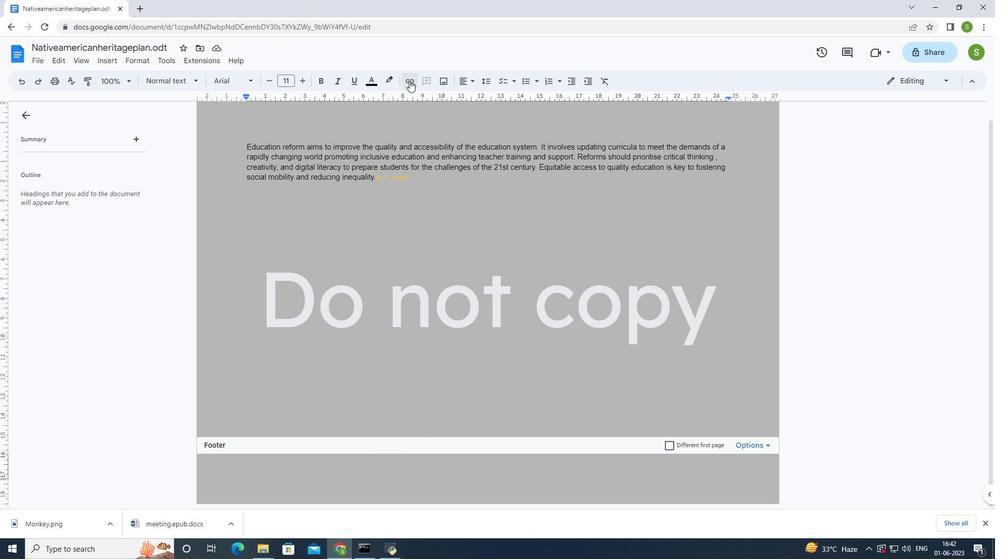 
Action: Mouse moved to (428, 260)
Screenshot: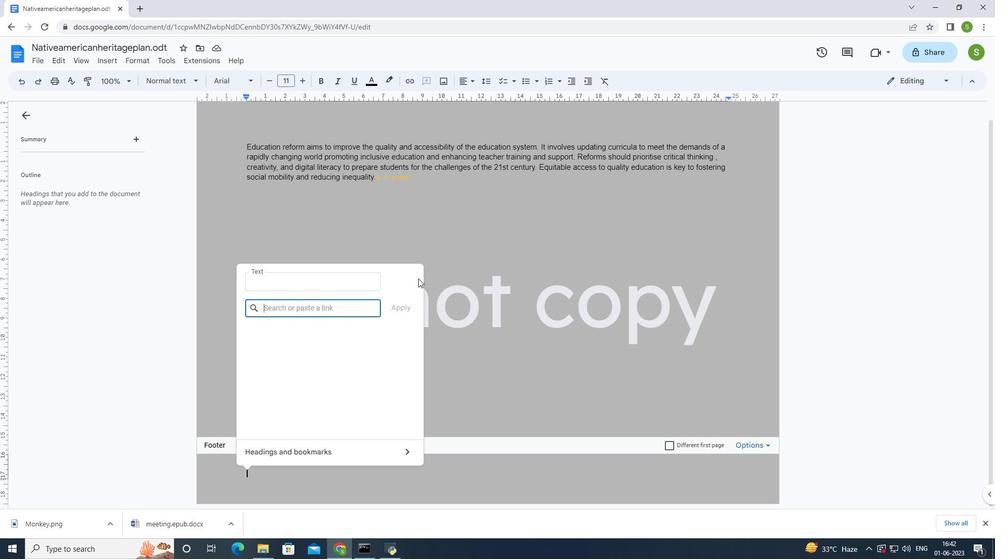 
Action: Key pressed www.ramsons.com<Key.enter>
Screenshot: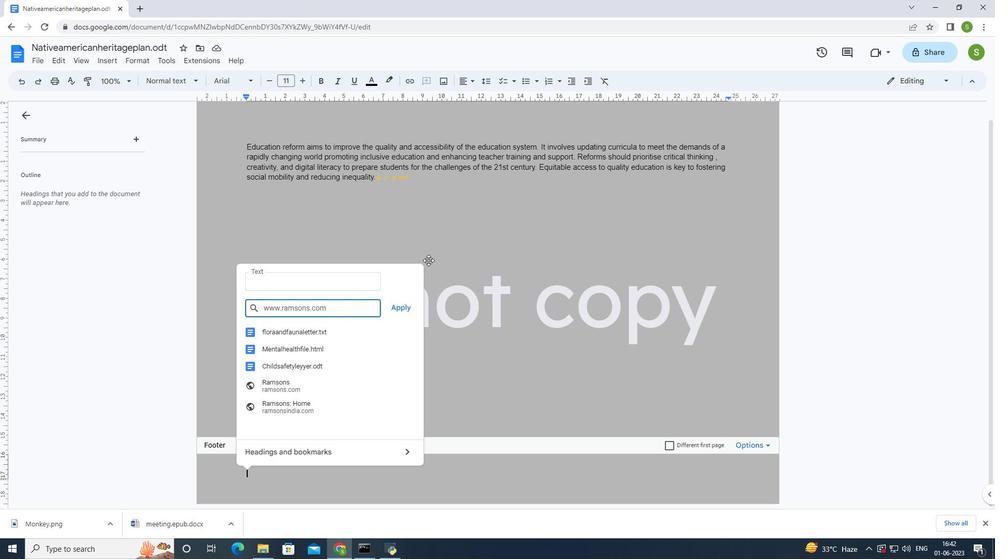 
Action: Mouse moved to (249, 55)
Screenshot: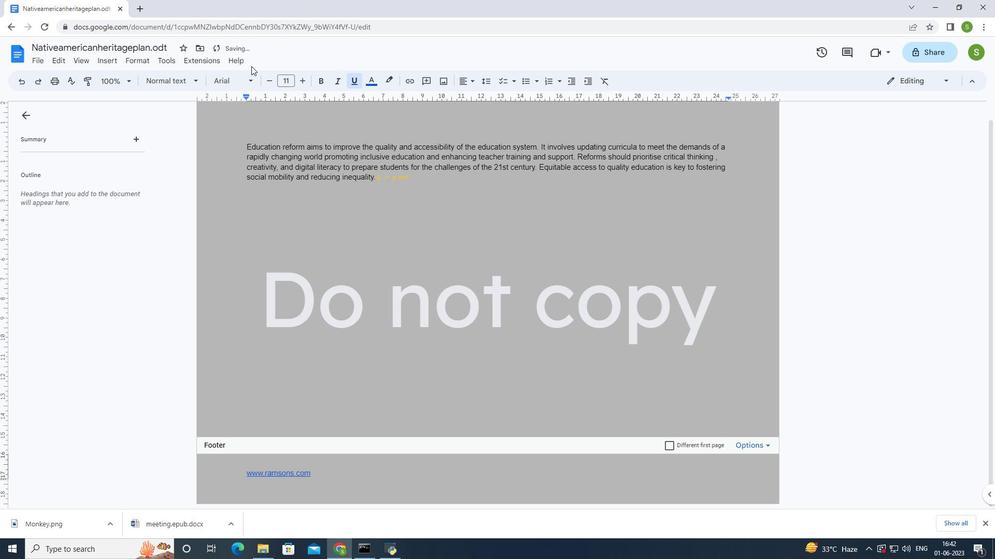 
